Task: Add Natrol Omega-3 1200mg to the cart.
Action: Mouse moved to (232, 109)
Screenshot: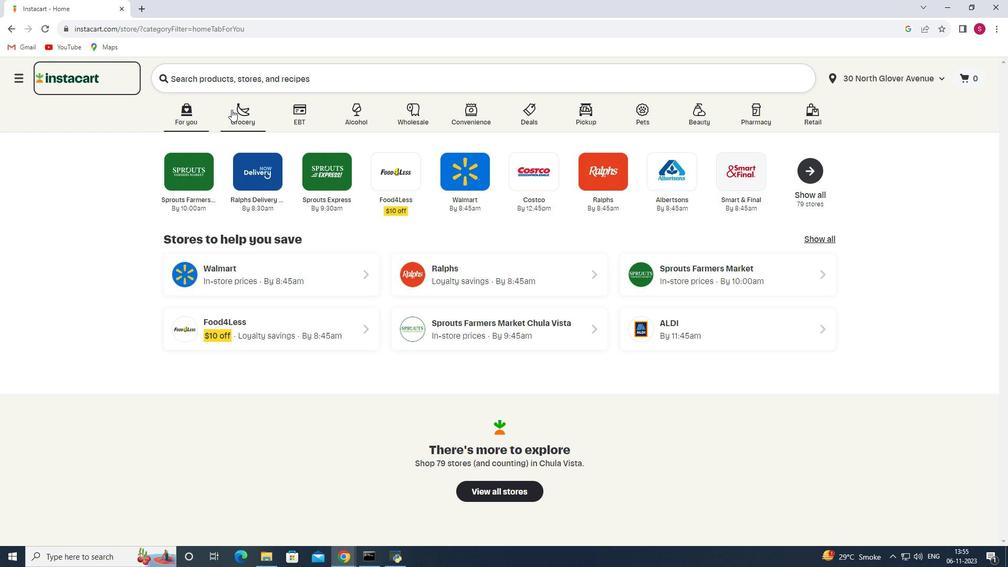 
Action: Mouse pressed left at (232, 109)
Screenshot: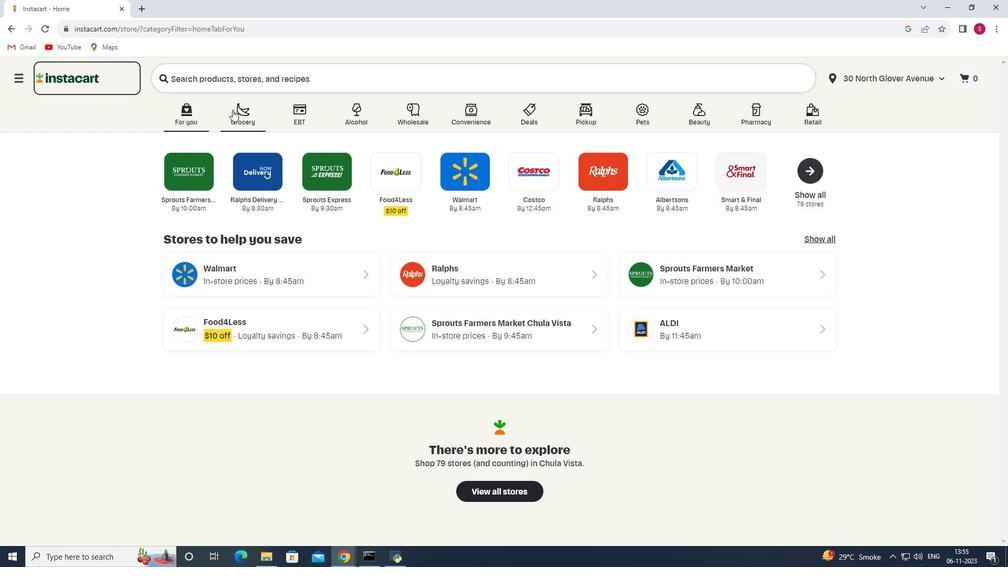 
Action: Mouse moved to (248, 299)
Screenshot: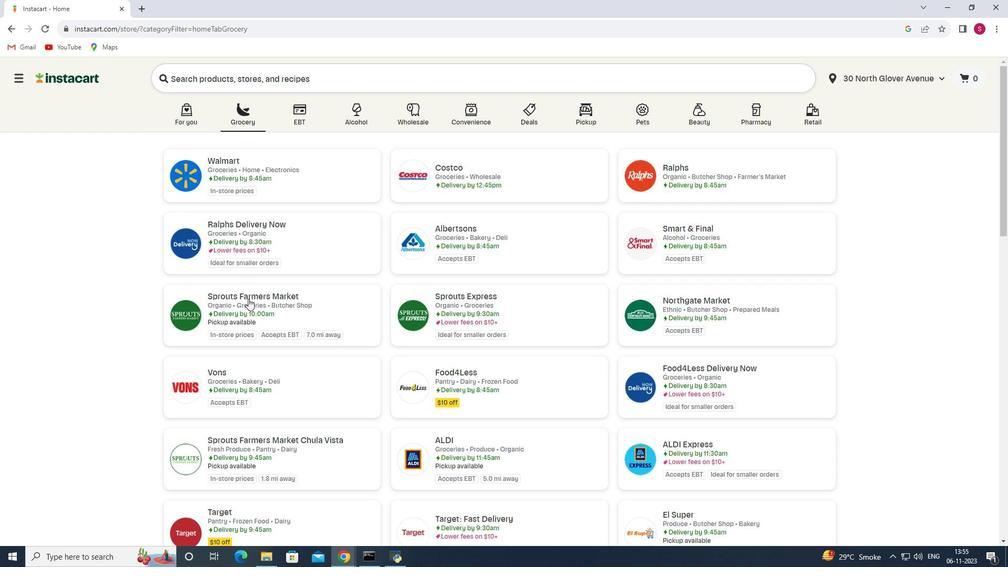 
Action: Mouse pressed left at (248, 299)
Screenshot: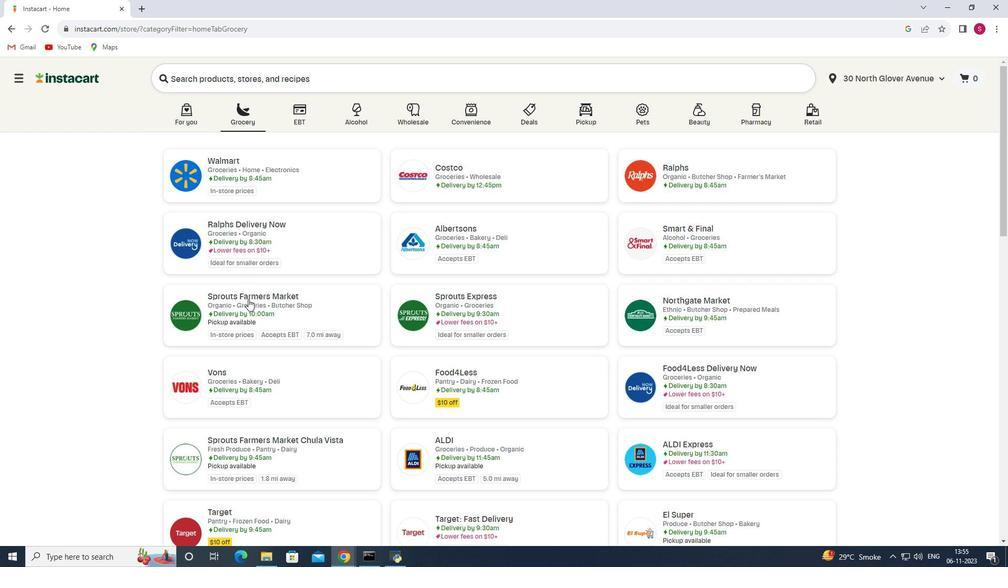 
Action: Mouse moved to (60, 360)
Screenshot: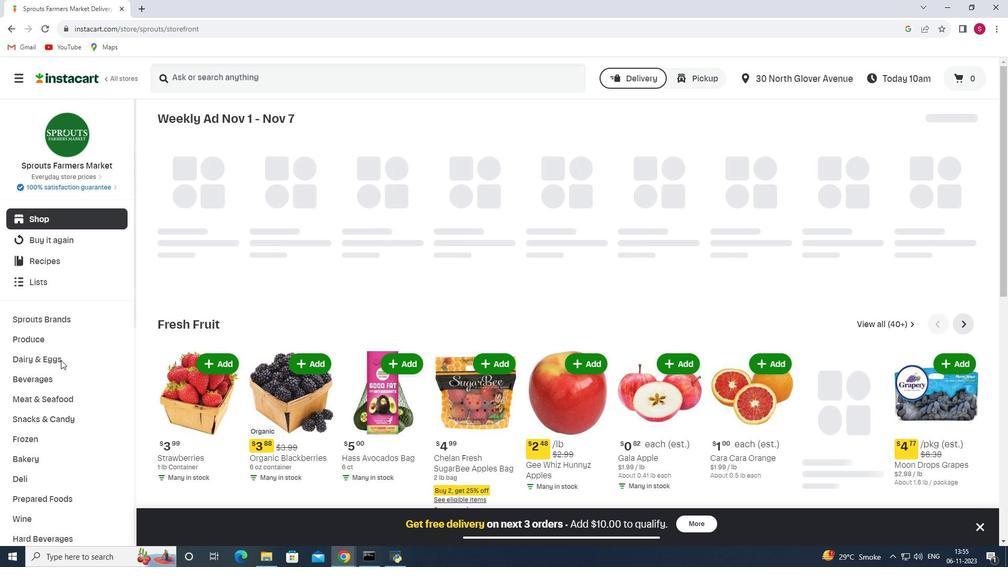 
Action: Mouse scrolled (60, 359) with delta (0, 0)
Screenshot: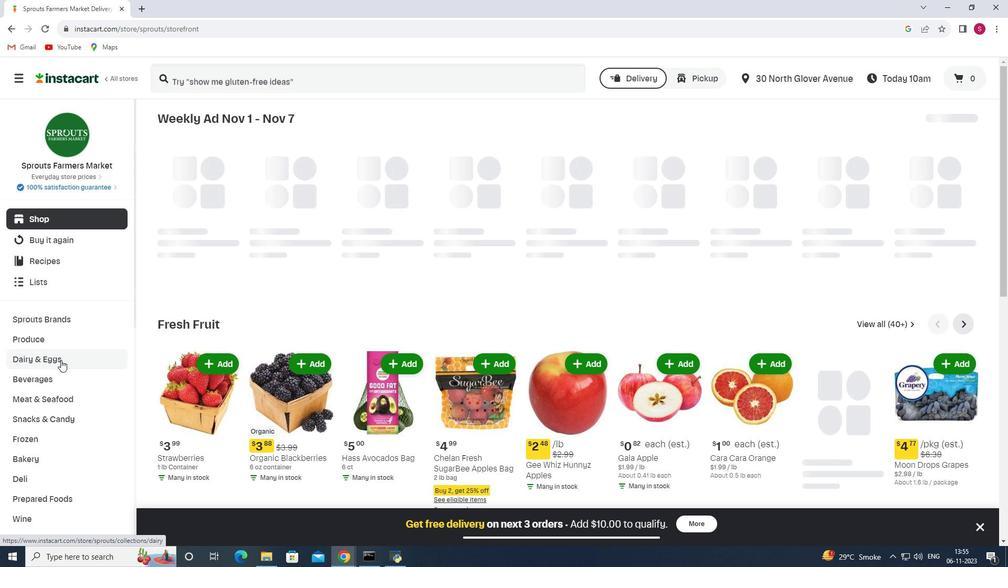 
Action: Mouse scrolled (60, 359) with delta (0, 0)
Screenshot: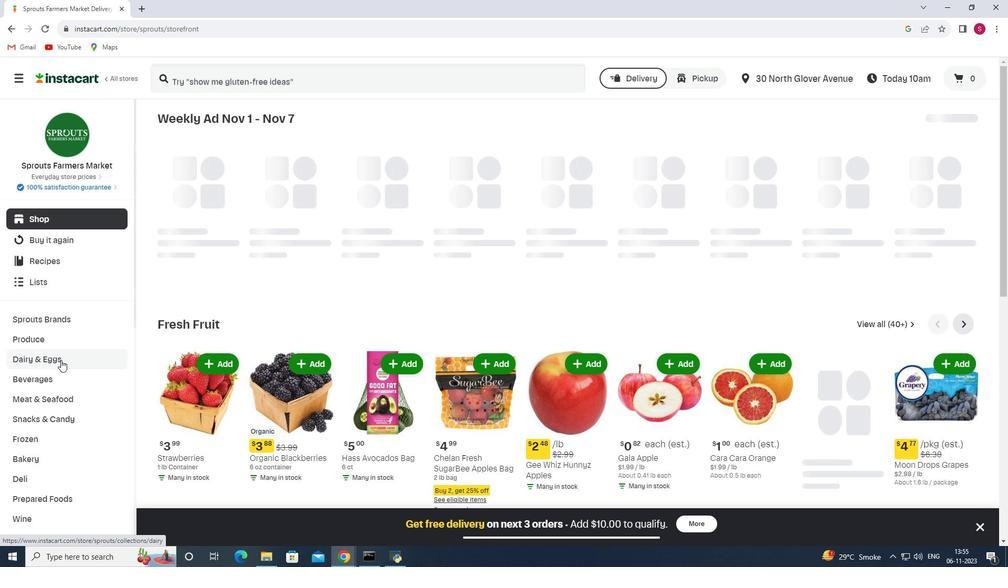 
Action: Mouse scrolled (60, 359) with delta (0, 0)
Screenshot: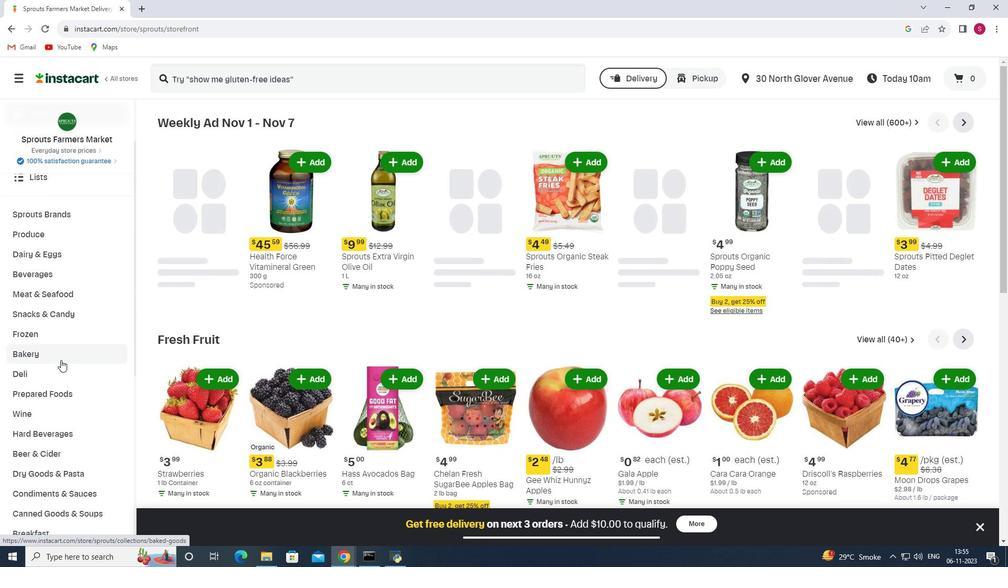 
Action: Mouse scrolled (60, 359) with delta (0, 0)
Screenshot: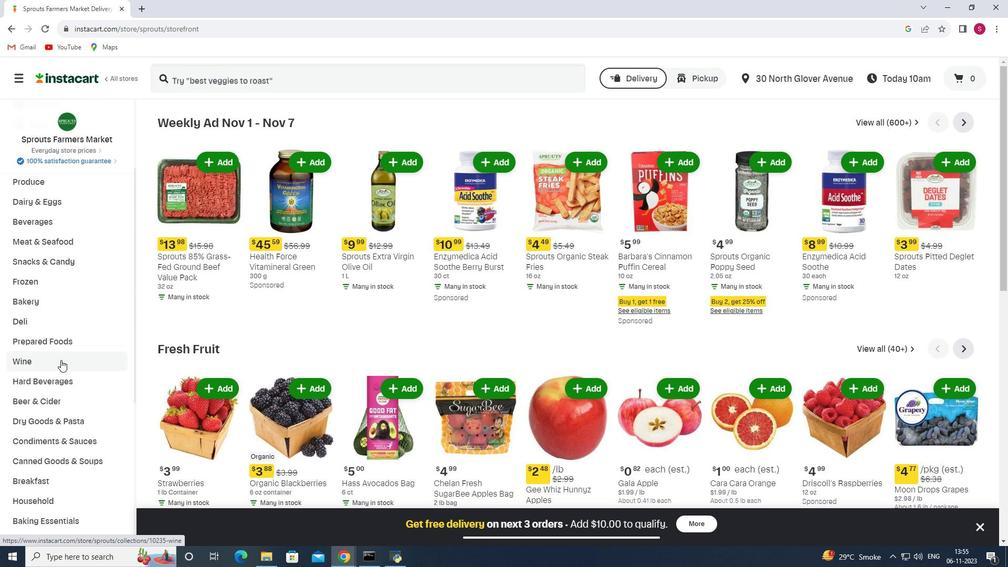
Action: Mouse scrolled (60, 359) with delta (0, 0)
Screenshot: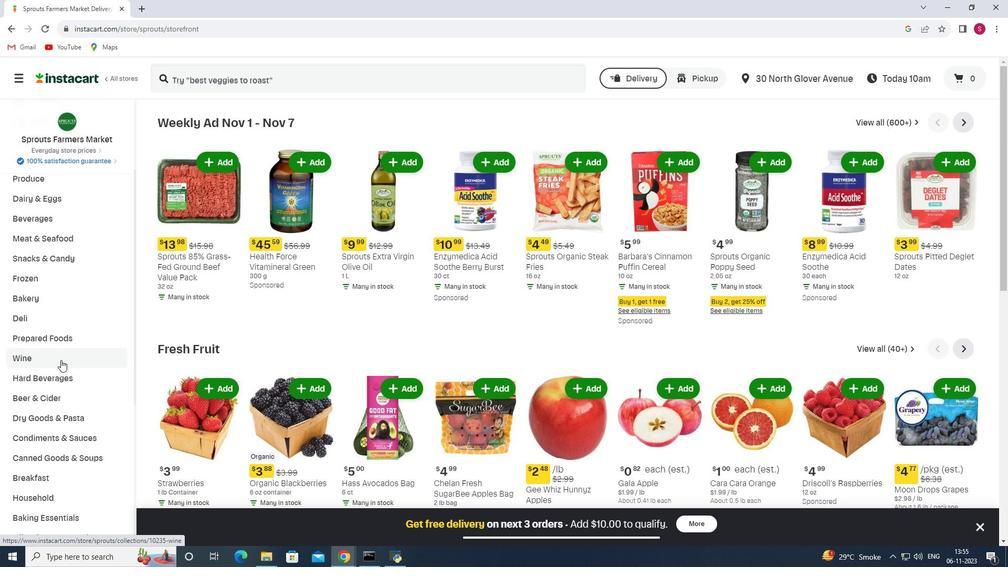 
Action: Mouse scrolled (60, 359) with delta (0, 0)
Screenshot: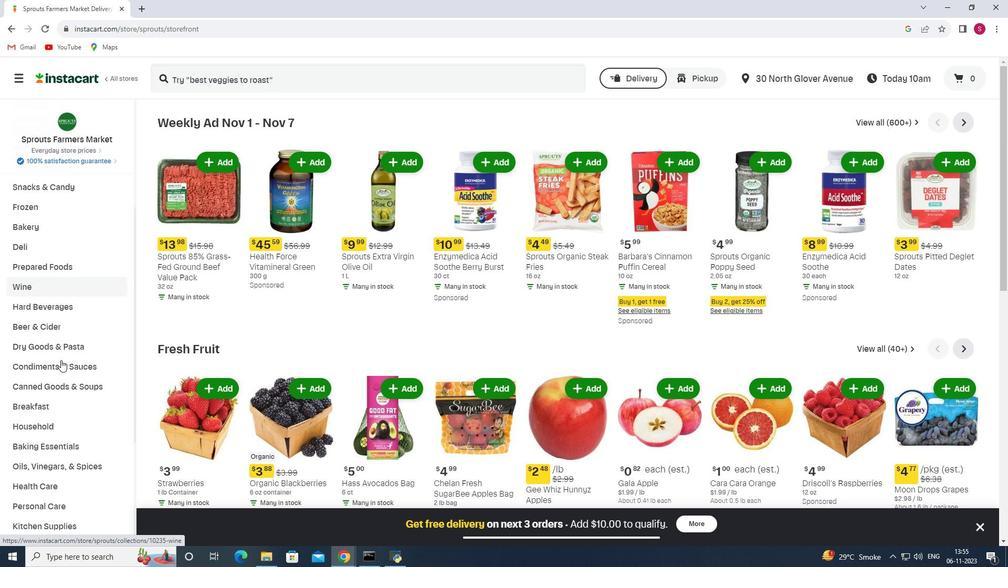 
Action: Mouse moved to (68, 395)
Screenshot: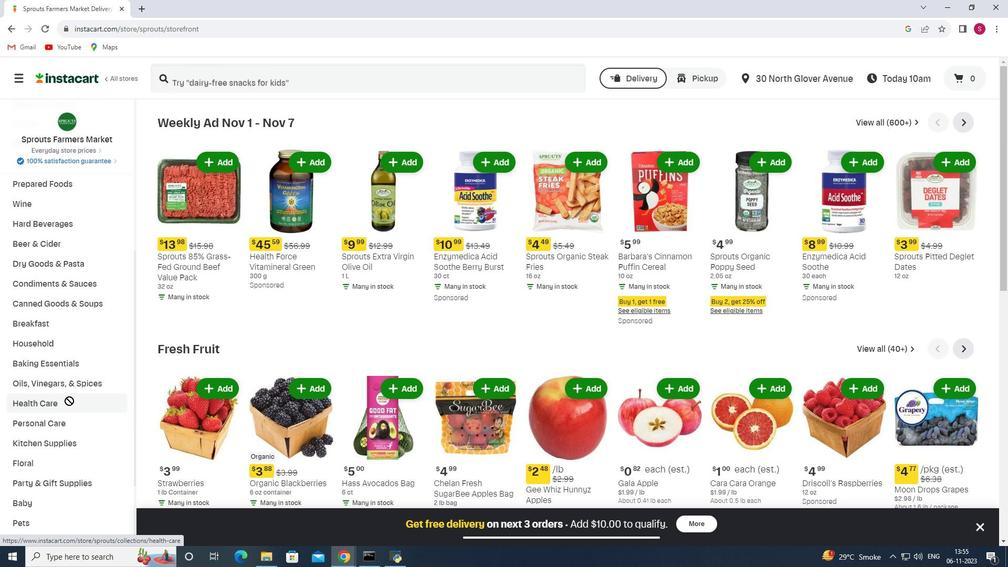 
Action: Mouse pressed left at (68, 395)
Screenshot: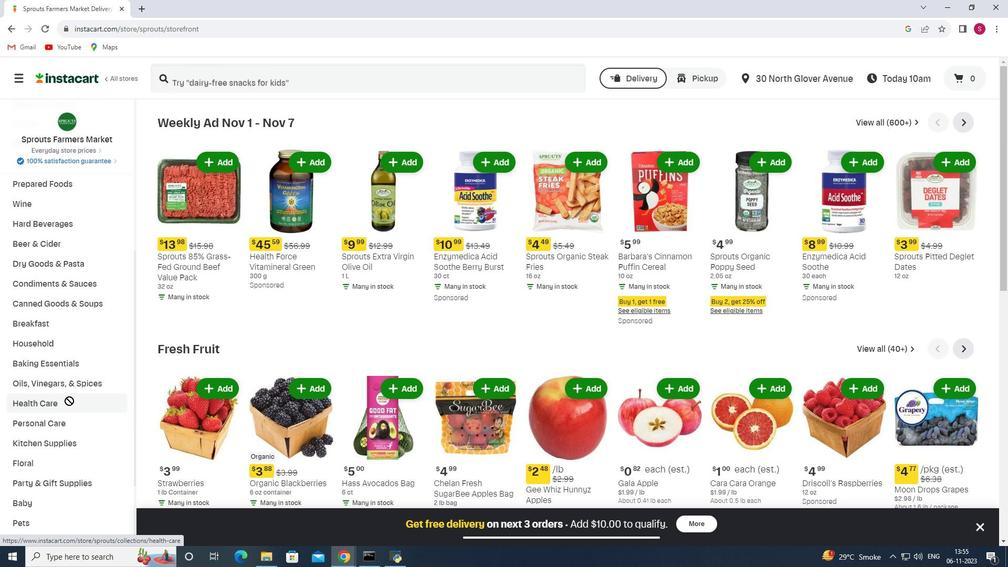 
Action: Mouse moved to (68, 400)
Screenshot: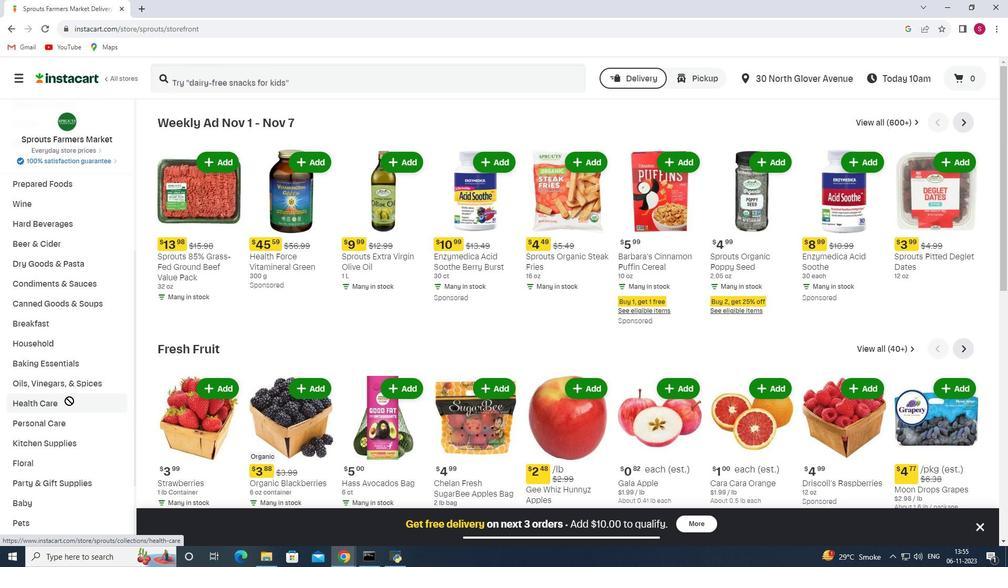 
Action: Mouse pressed left at (68, 400)
Screenshot: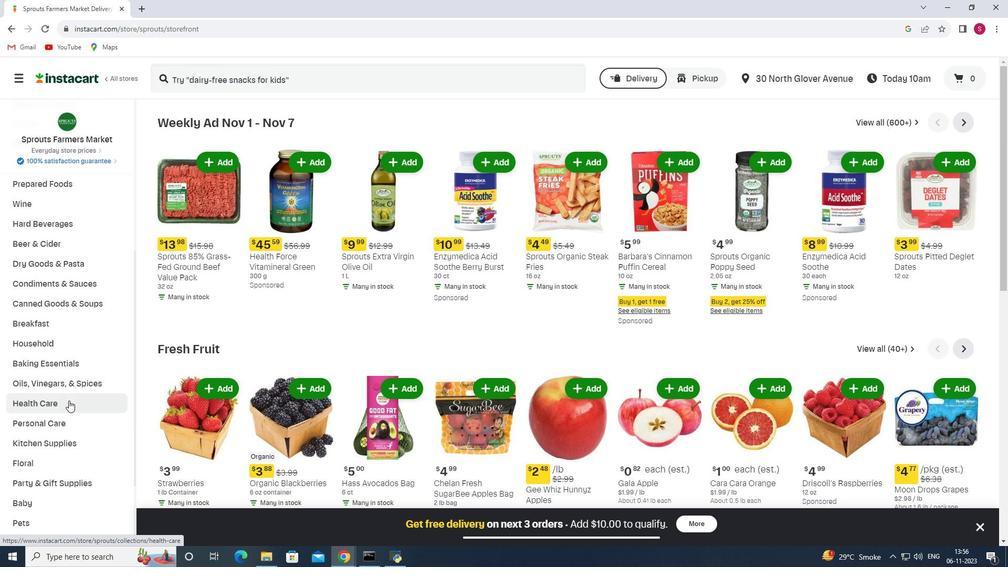 
Action: Mouse moved to (361, 273)
Screenshot: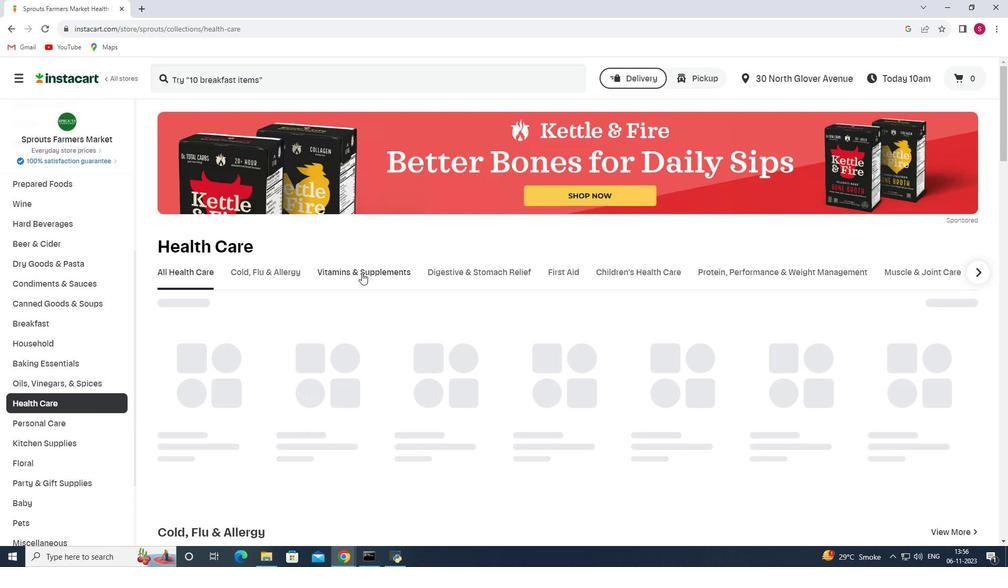 
Action: Mouse pressed left at (361, 273)
Screenshot: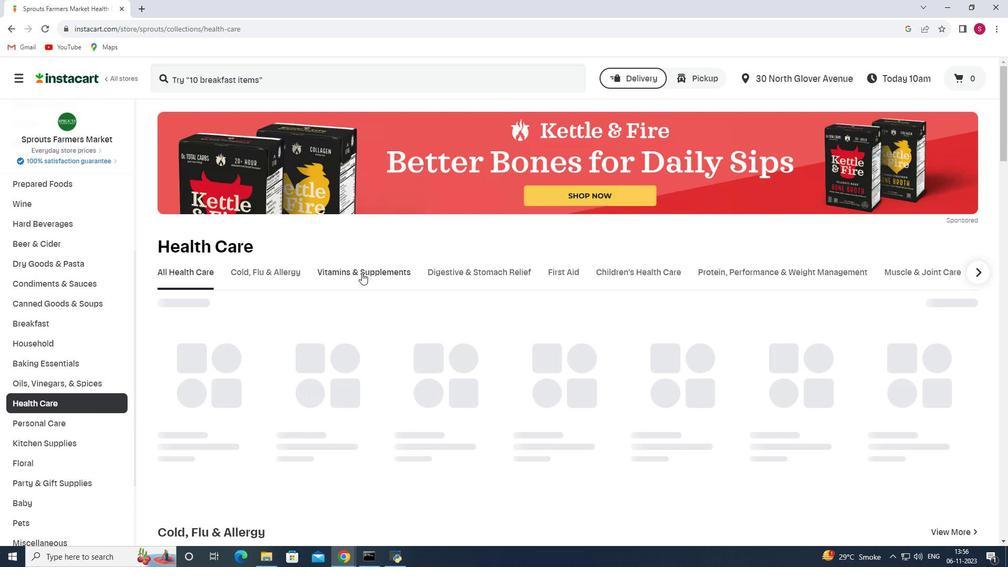 
Action: Mouse moved to (754, 323)
Screenshot: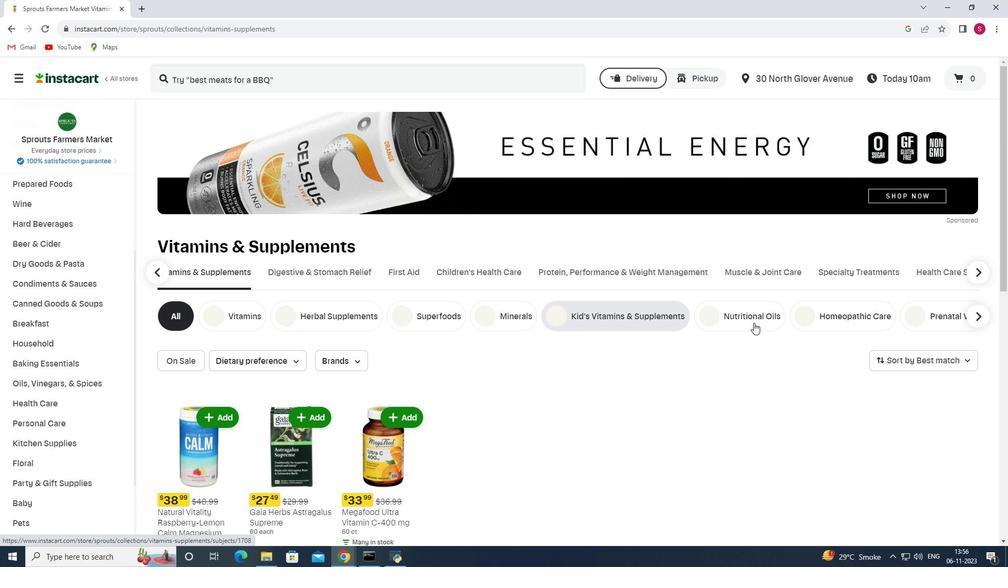 
Action: Mouse pressed left at (754, 323)
Screenshot: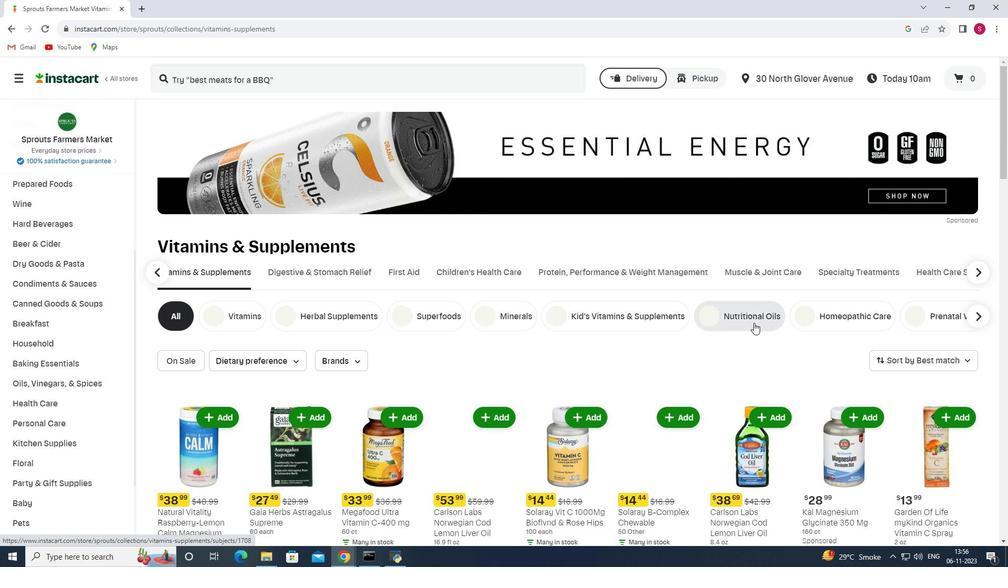 
Action: Mouse moved to (215, 85)
Screenshot: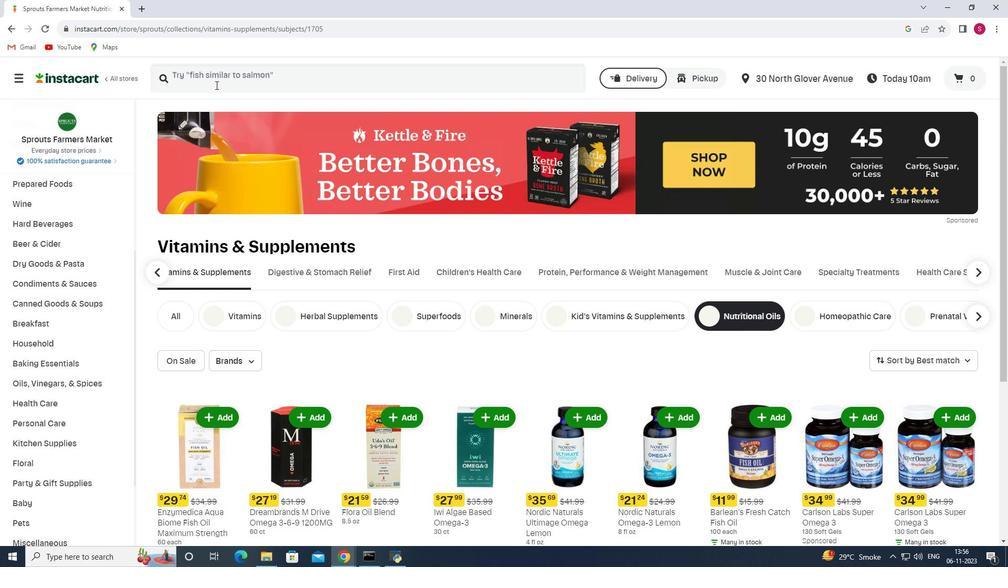 
Action: Mouse pressed left at (215, 85)
Screenshot: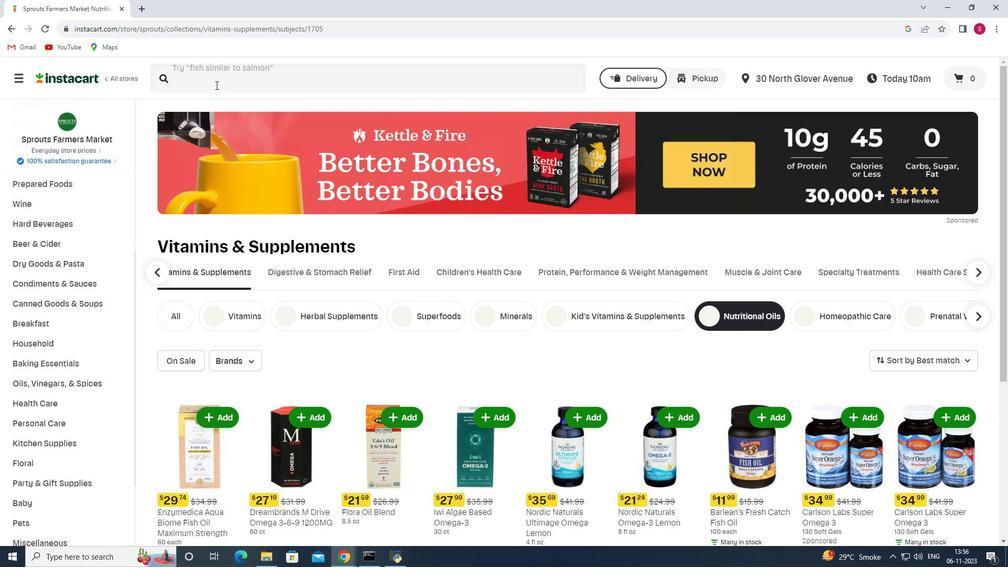 
Action: Key pressed <Key.shift_r>Natrol<Key.space><Key.shift_r>Omega-3<Key.space>1200mg<Key.enter>
Screenshot: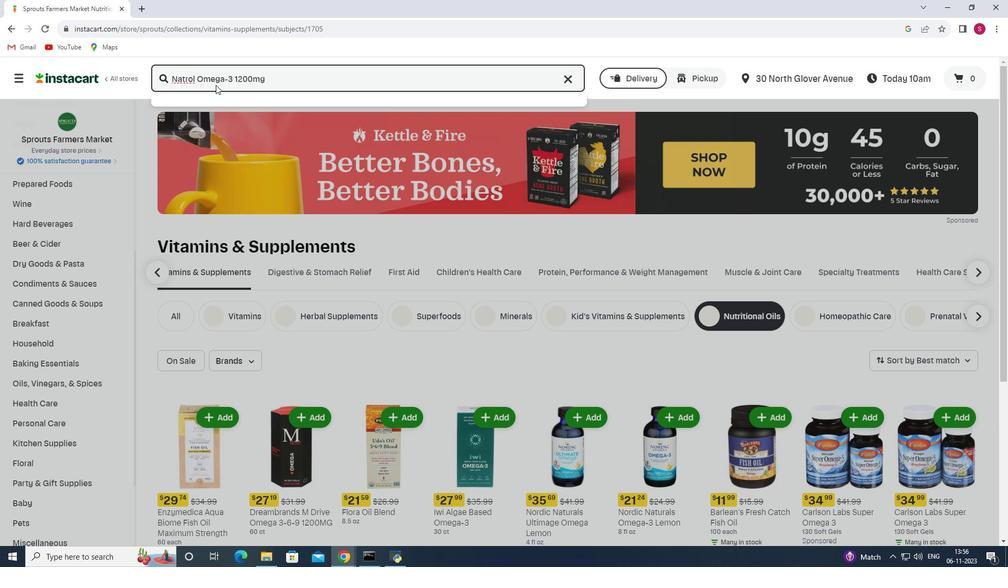 
Action: Mouse moved to (240, 187)
Screenshot: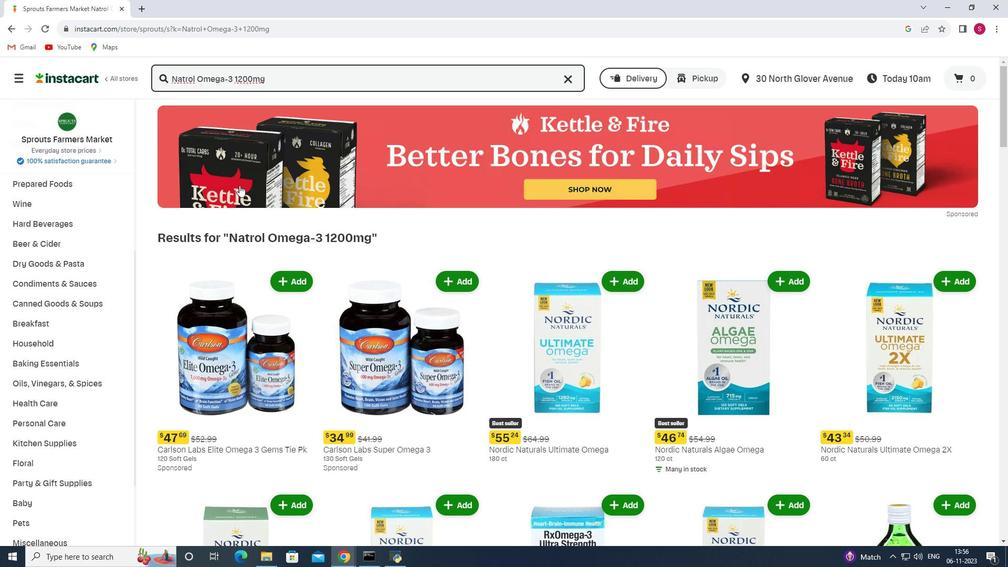 
Action: Mouse scrolled (240, 186) with delta (0, 0)
Screenshot: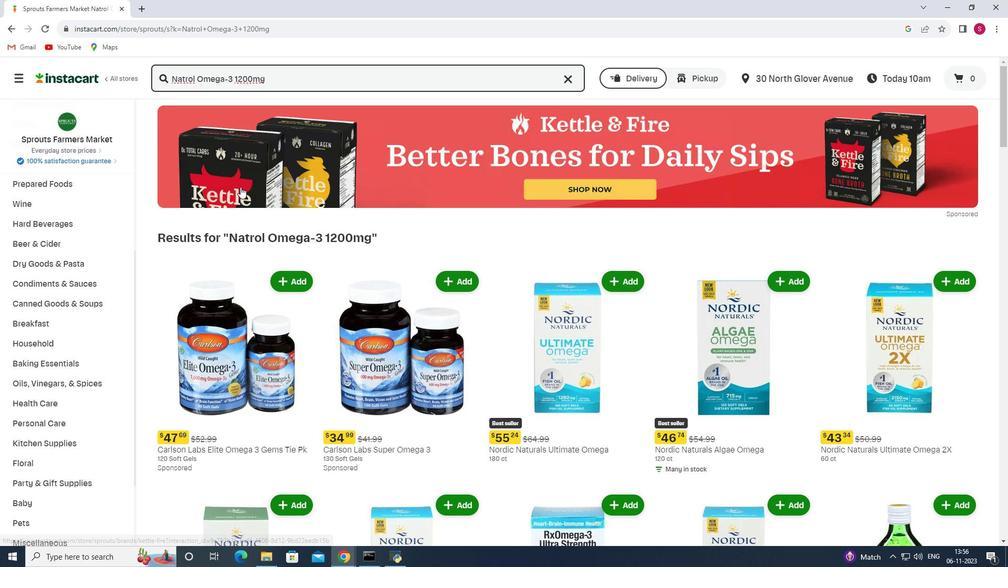 
Action: Mouse scrolled (240, 186) with delta (0, 0)
Screenshot: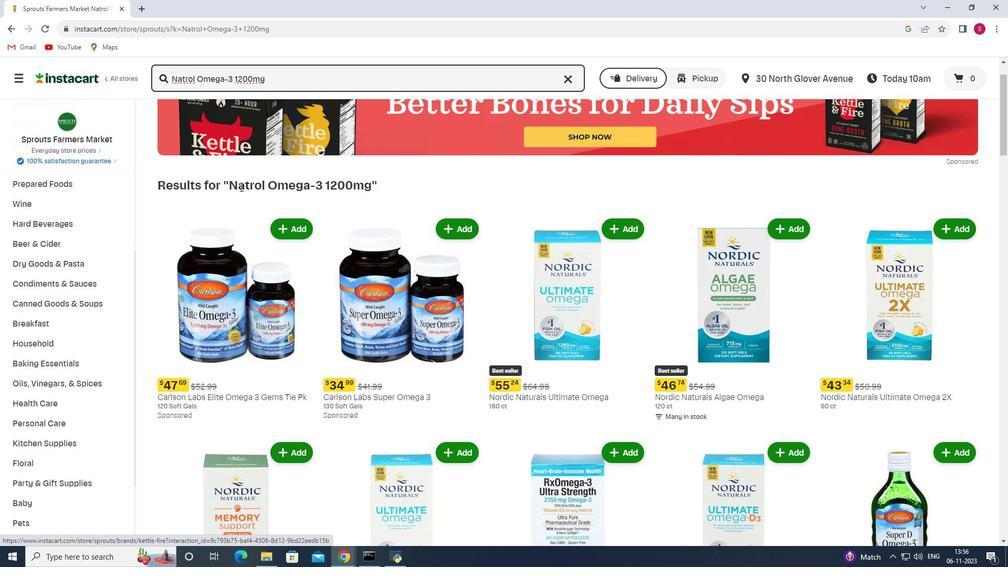 
Action: Mouse moved to (262, 202)
Screenshot: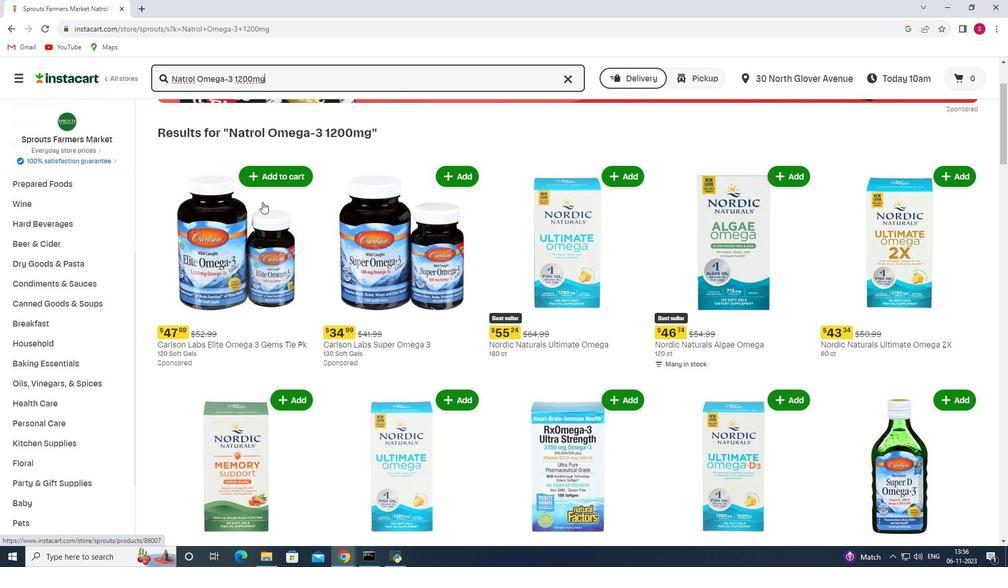 
Action: Mouse scrolled (262, 201) with delta (0, 0)
Screenshot: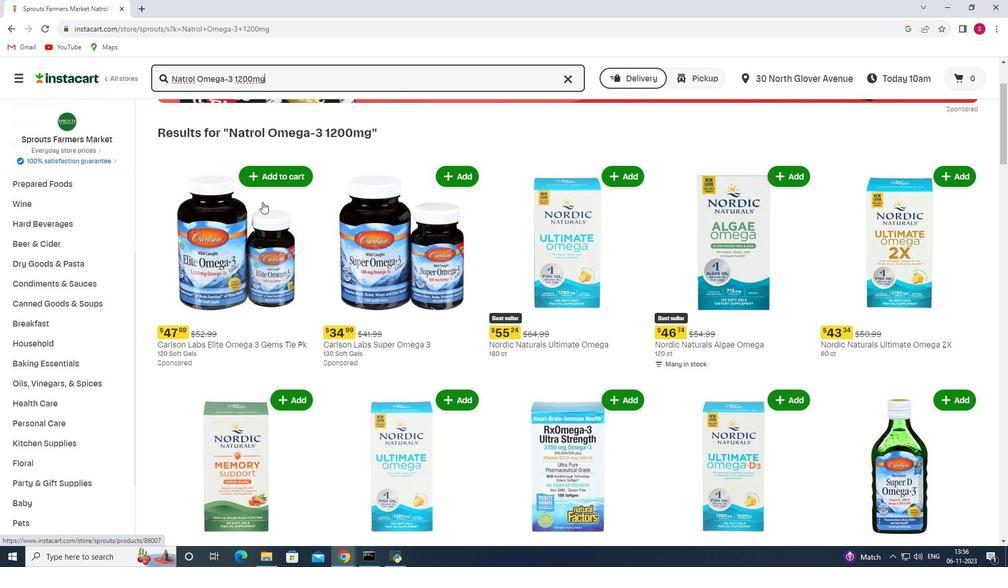 
Action: Mouse moved to (306, 202)
Screenshot: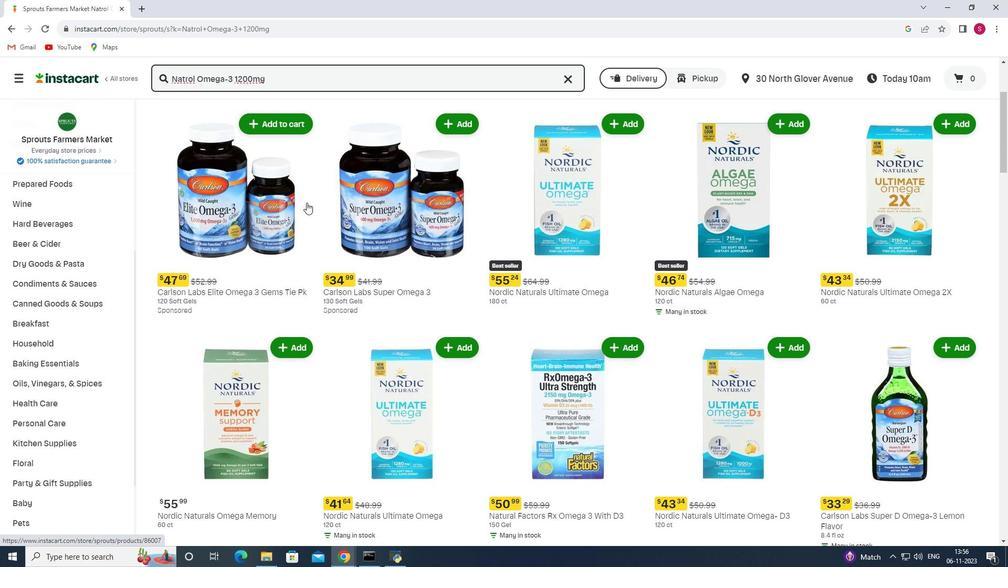 
Action: Mouse scrolled (306, 202) with delta (0, 0)
Screenshot: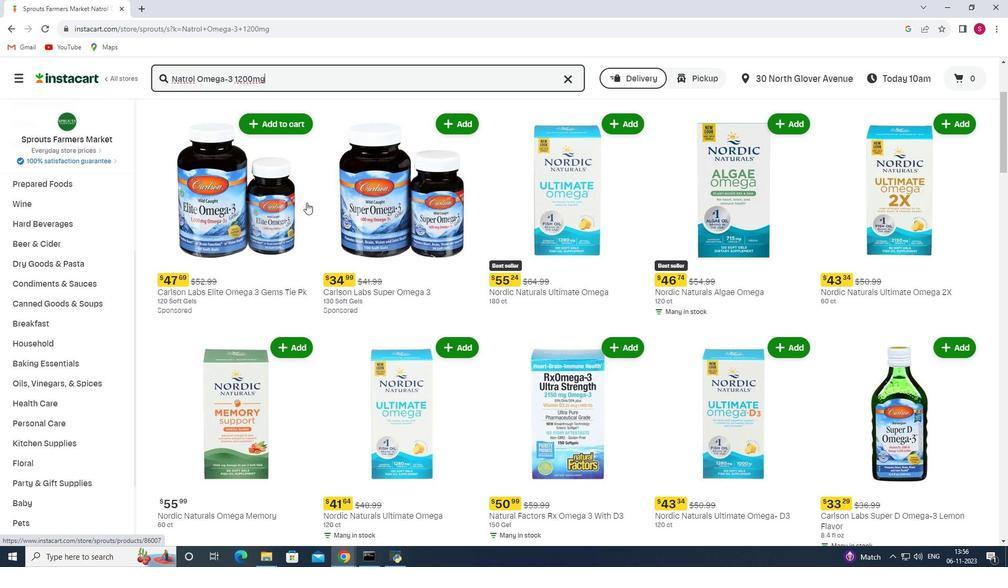 
Action: Mouse scrolled (306, 202) with delta (0, 0)
Screenshot: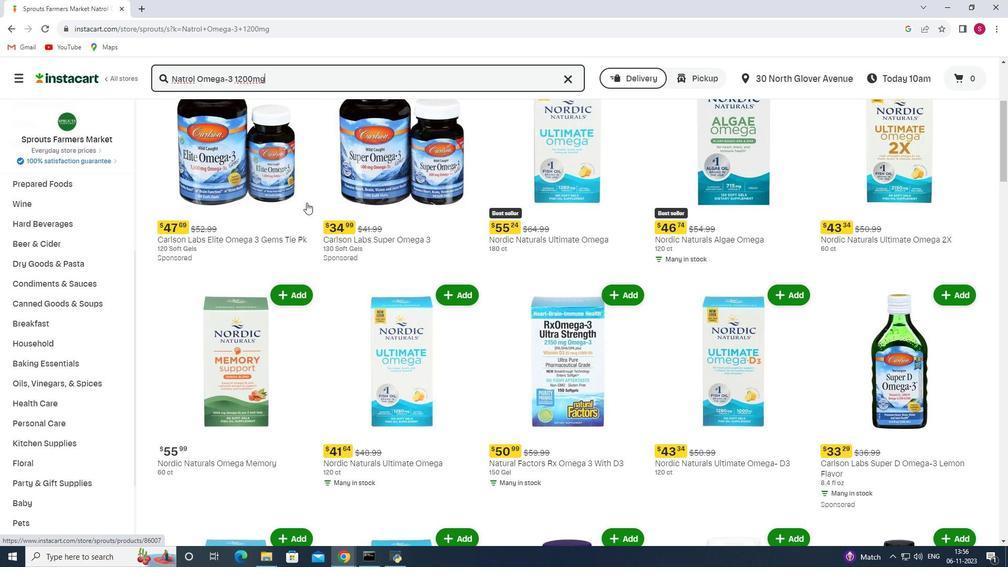 
Action: Mouse scrolled (306, 202) with delta (0, 0)
Screenshot: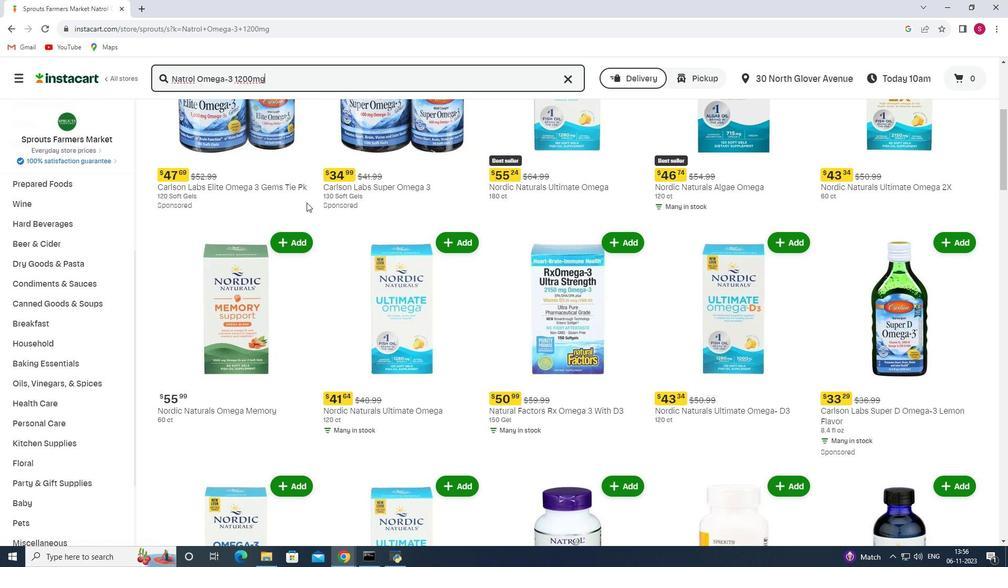 
Action: Mouse scrolled (306, 202) with delta (0, 0)
Screenshot: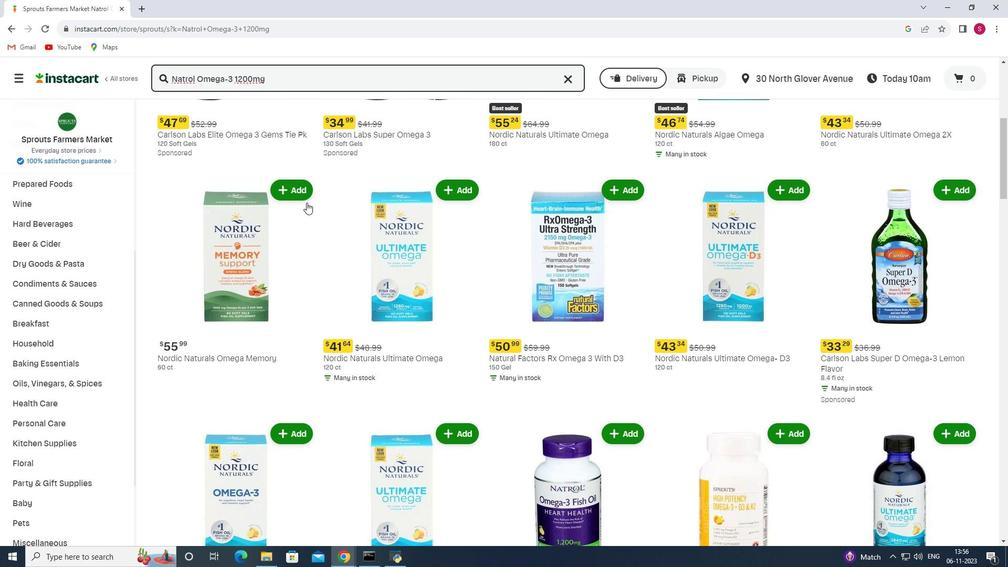 
Action: Mouse moved to (308, 205)
Screenshot: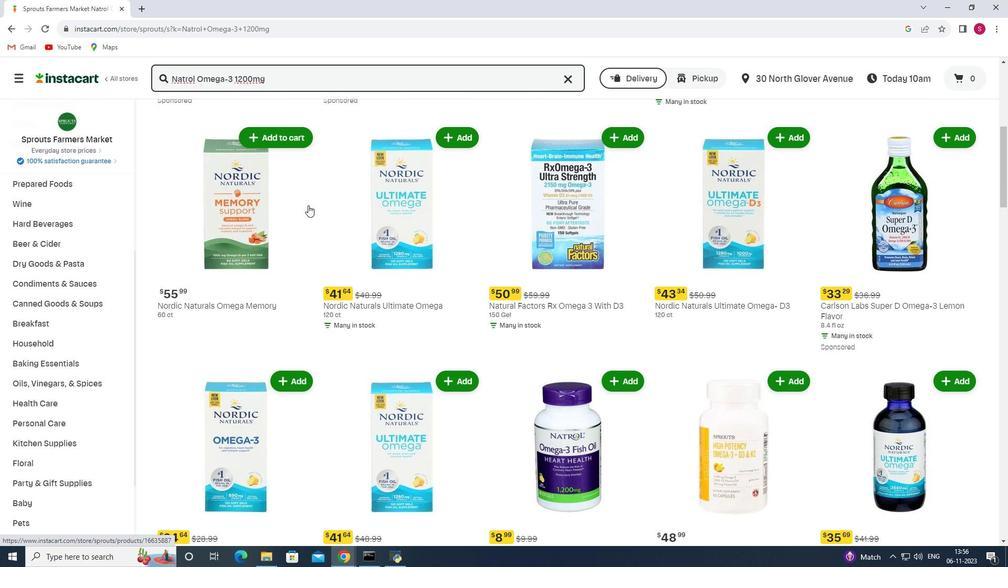 
Action: Mouse scrolled (308, 204) with delta (0, 0)
Screenshot: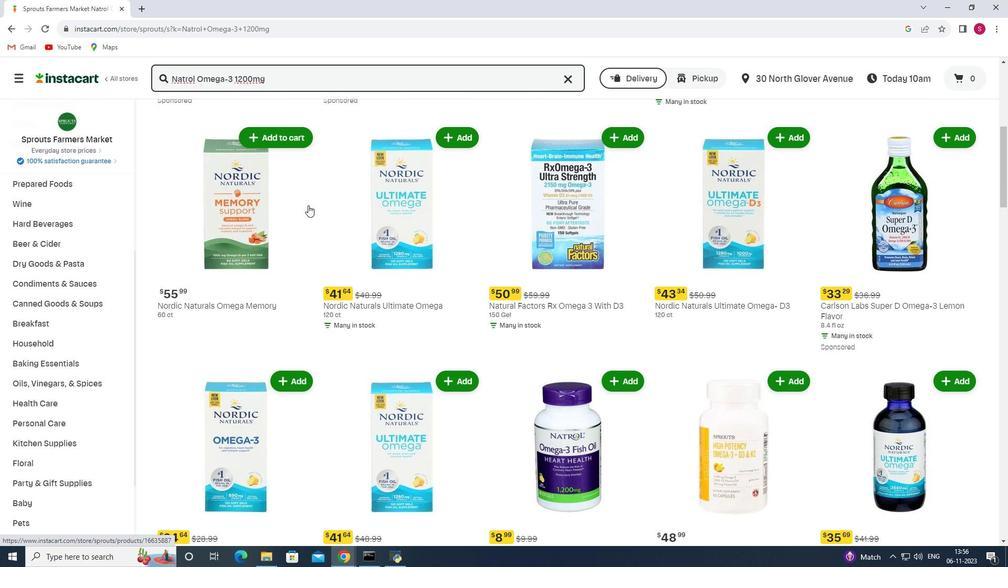 
Action: Mouse moved to (334, 212)
Screenshot: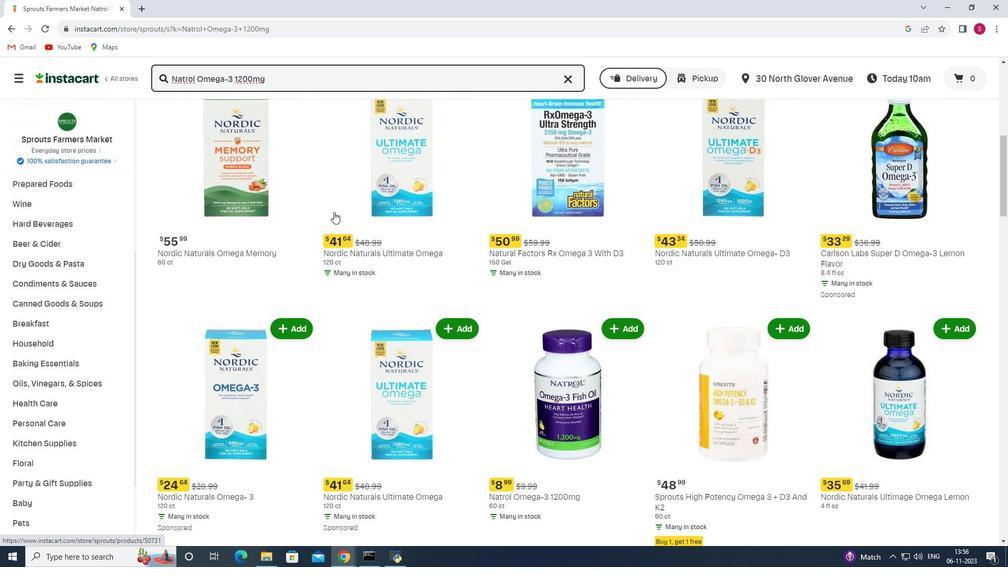 
Action: Mouse scrolled (334, 211) with delta (0, 0)
Screenshot: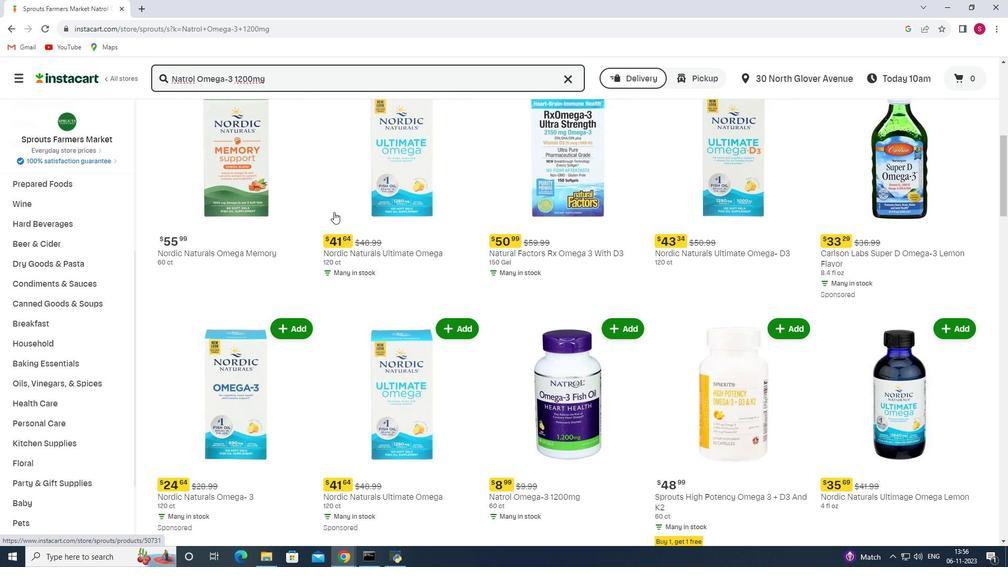 
Action: Mouse scrolled (334, 211) with delta (0, 0)
Screenshot: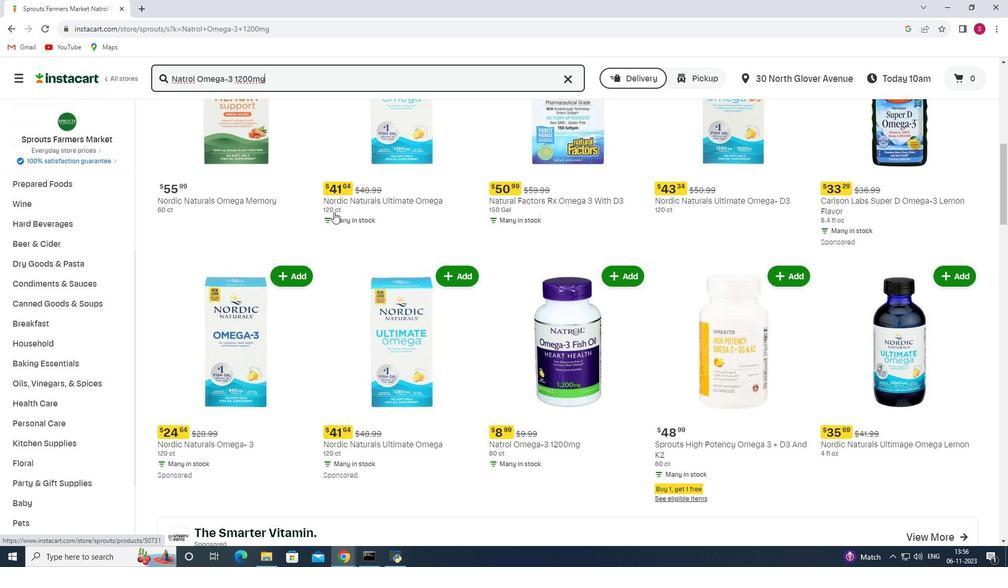 
Action: Mouse scrolled (334, 211) with delta (0, 0)
Screenshot: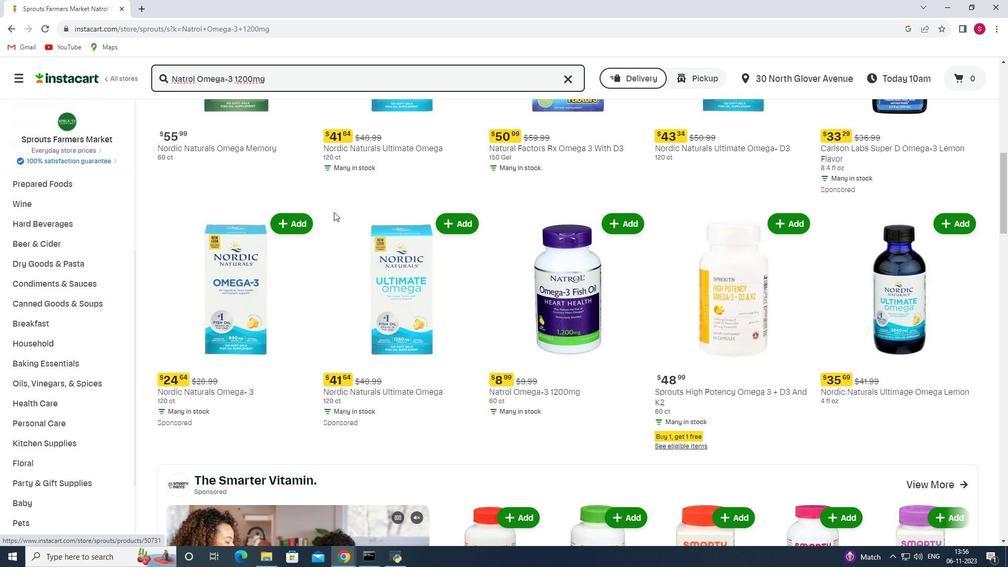 
Action: Mouse scrolled (334, 211) with delta (0, 0)
Screenshot: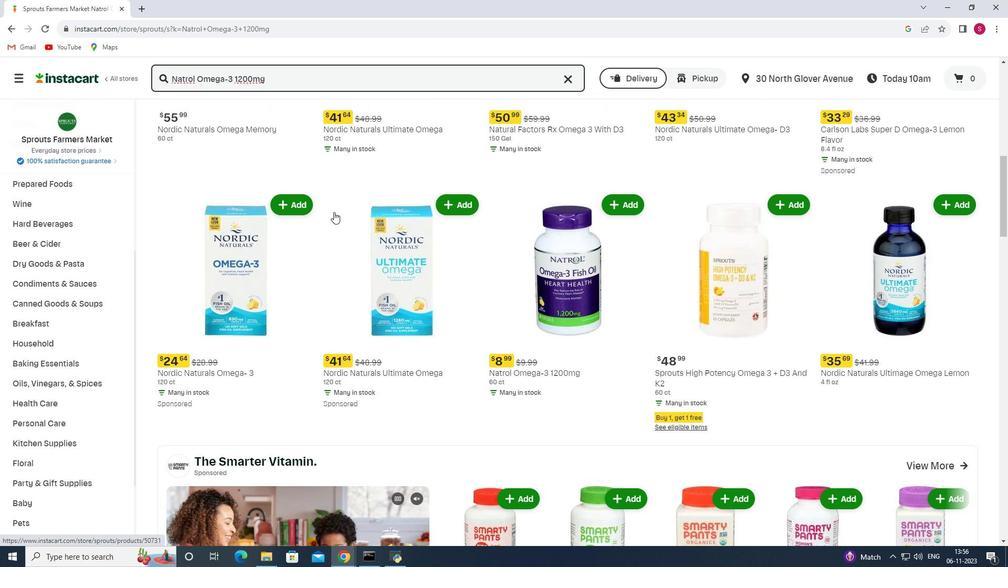
Action: Mouse scrolled (334, 211) with delta (0, 0)
Screenshot: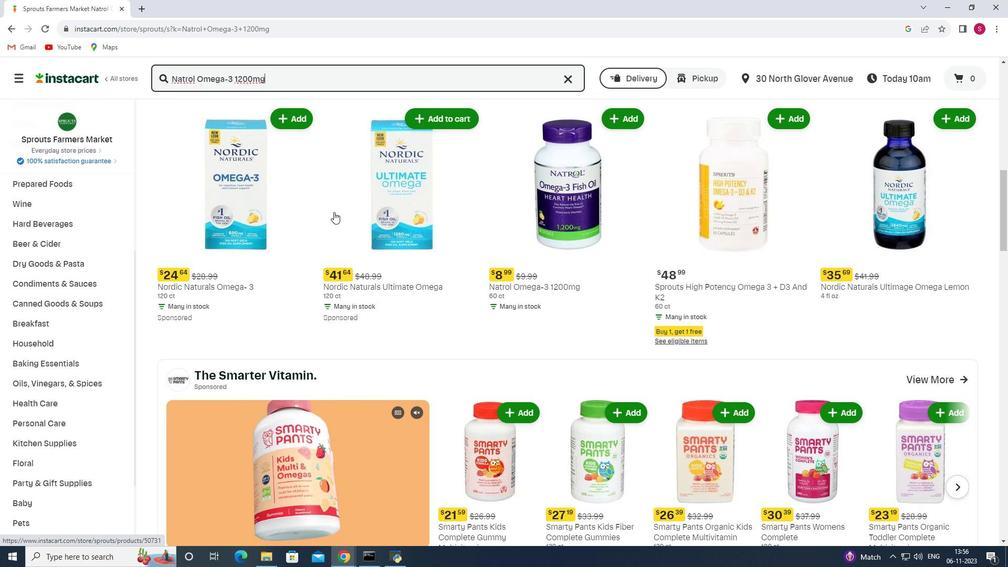 
Action: Mouse scrolled (334, 211) with delta (0, 0)
Screenshot: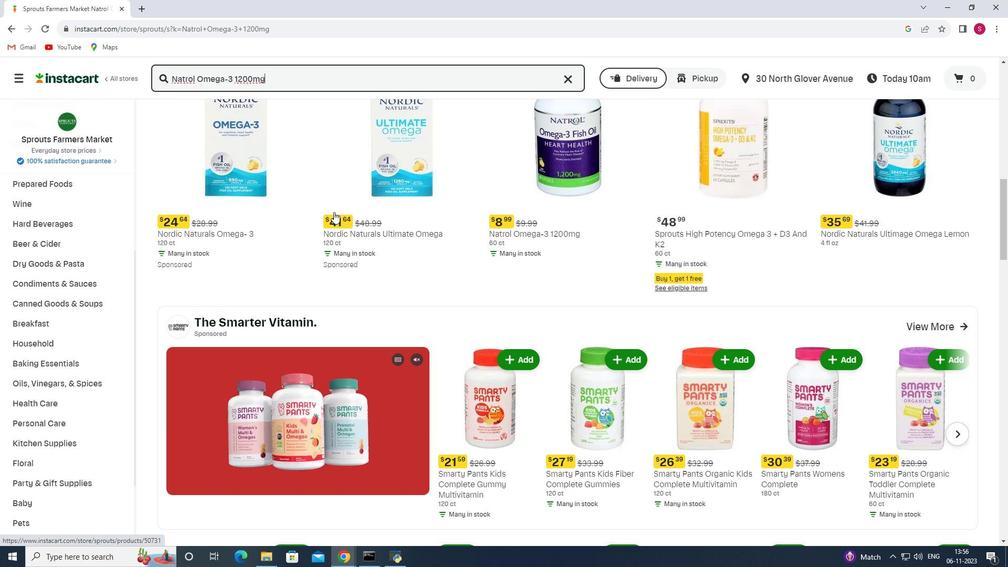 
Action: Mouse scrolled (334, 211) with delta (0, 0)
Screenshot: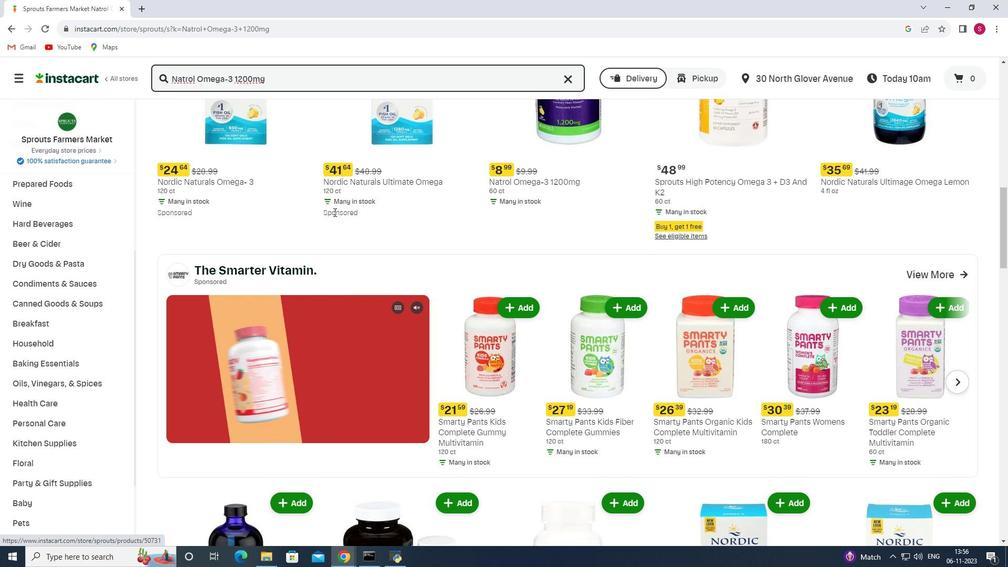 
Action: Mouse scrolled (334, 211) with delta (0, 0)
Screenshot: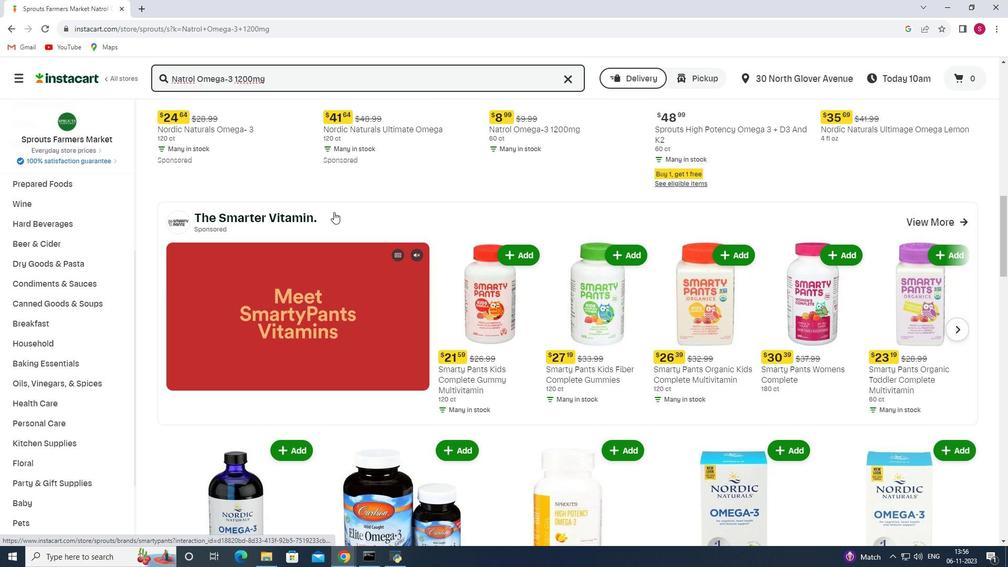 
Action: Mouse scrolled (334, 211) with delta (0, 0)
Screenshot: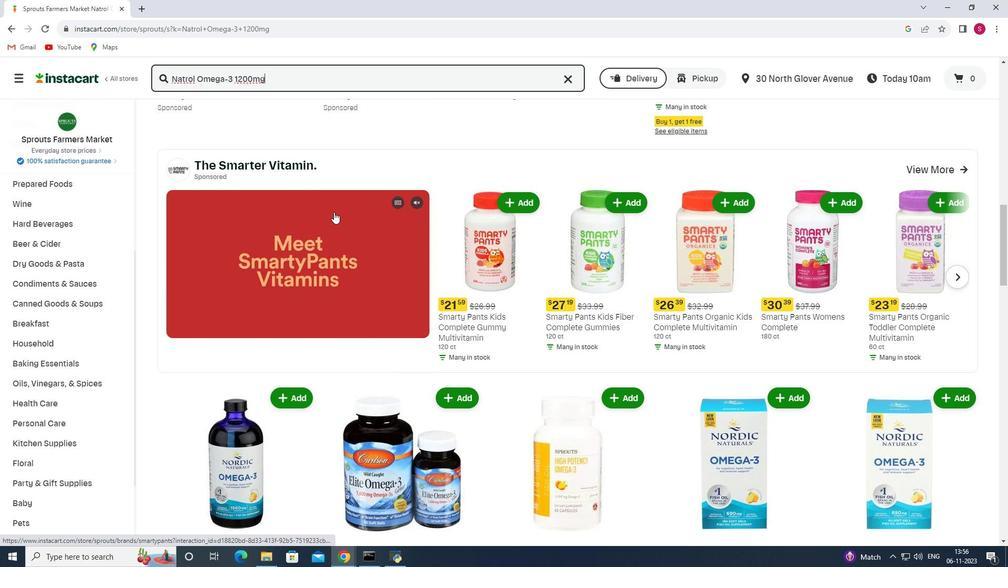 
Action: Mouse scrolled (334, 211) with delta (0, 0)
Screenshot: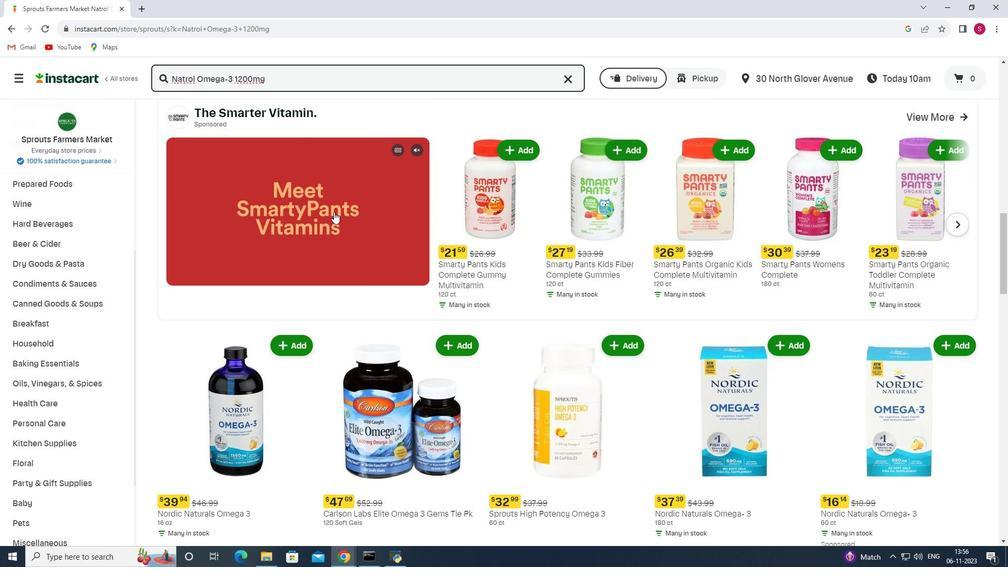 
Action: Mouse scrolled (334, 211) with delta (0, 0)
Screenshot: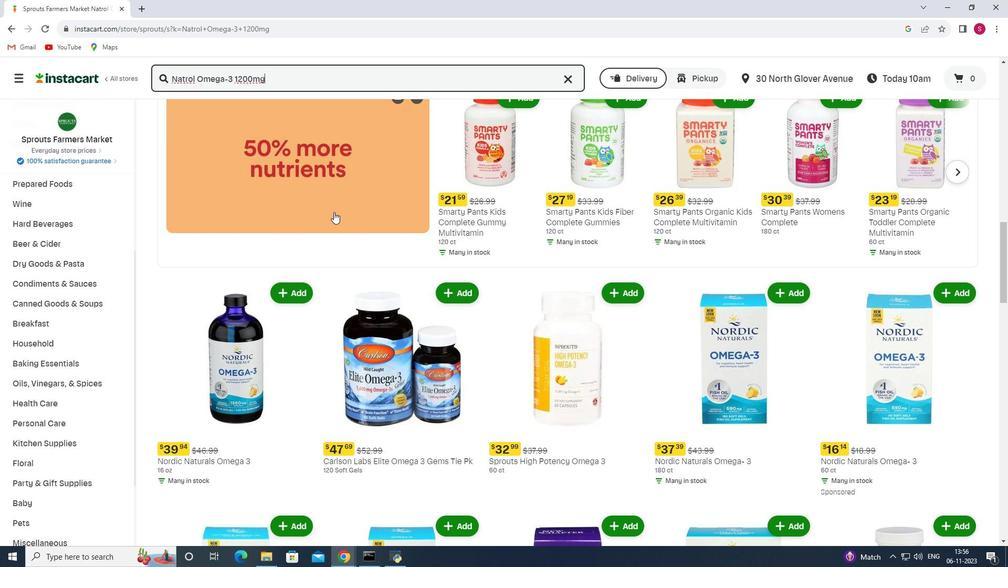 
Action: Mouse scrolled (334, 211) with delta (0, 0)
Screenshot: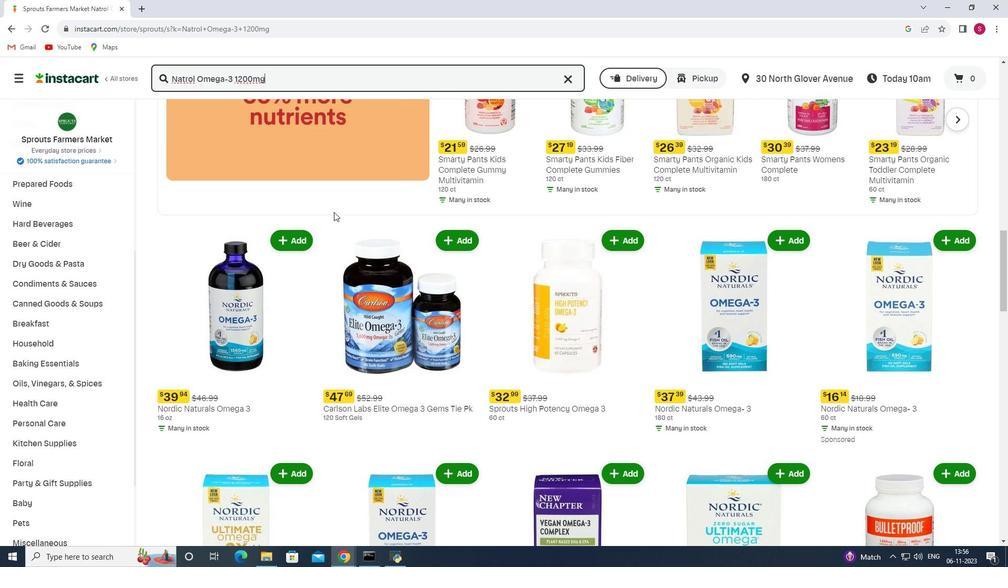 
Action: Mouse scrolled (334, 211) with delta (0, 0)
Screenshot: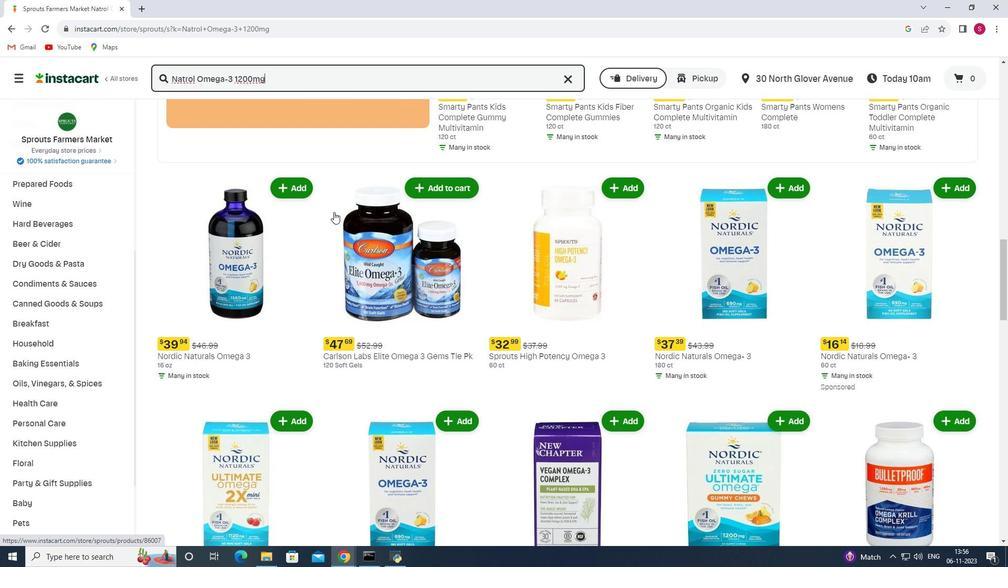
Action: Mouse scrolled (334, 211) with delta (0, 0)
Screenshot: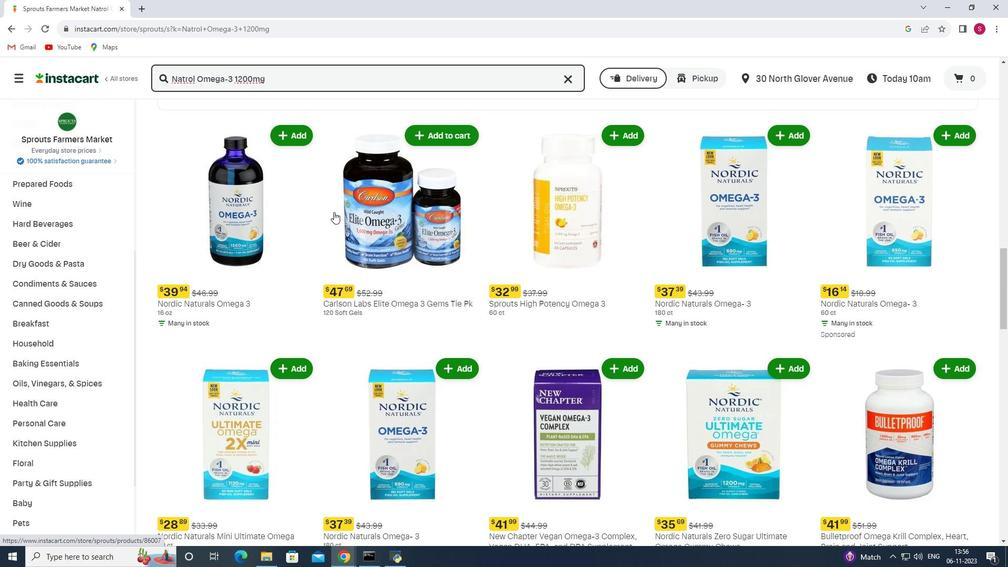 
Action: Mouse scrolled (334, 211) with delta (0, 0)
Screenshot: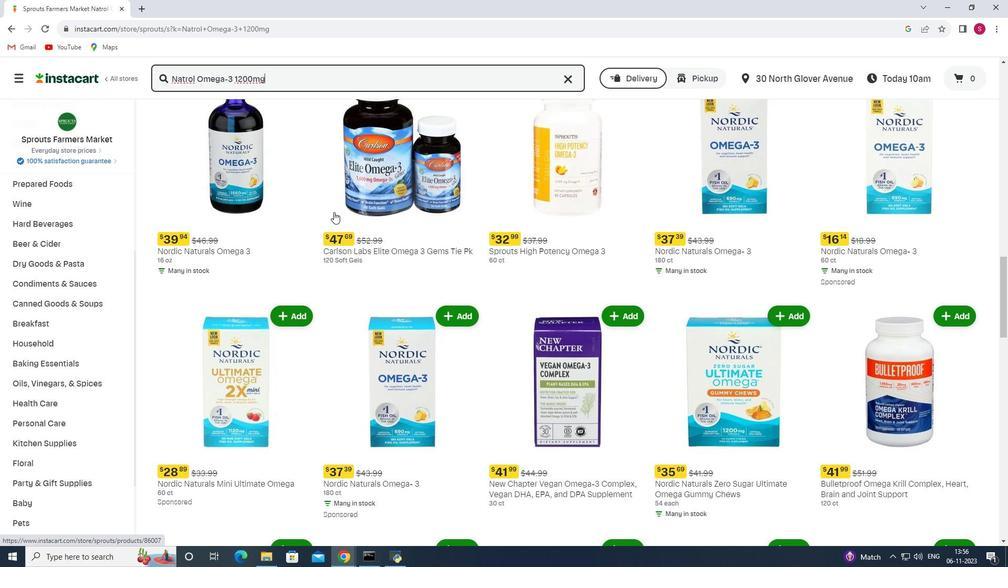 
Action: Mouse scrolled (334, 211) with delta (0, 0)
Screenshot: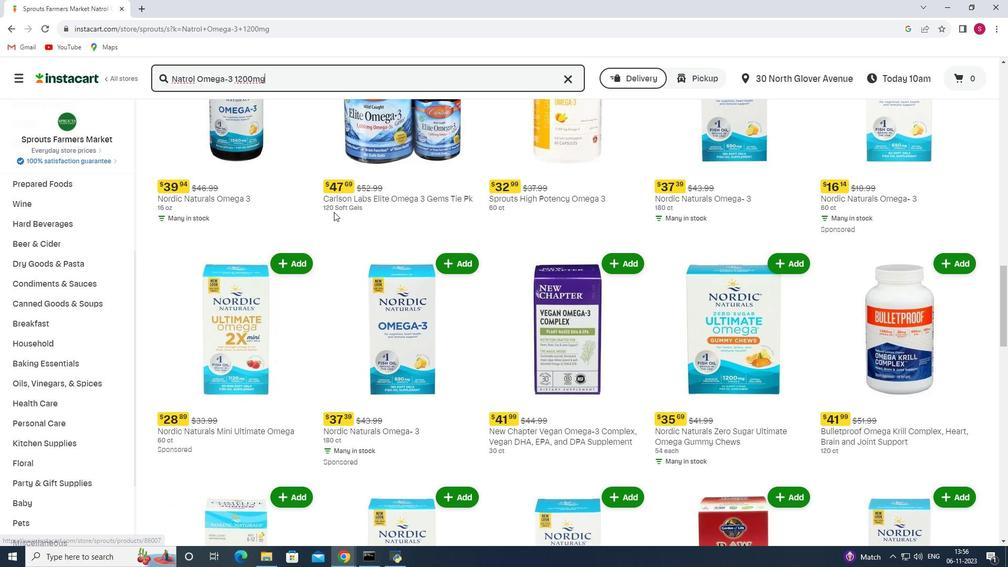 
Action: Mouse scrolled (334, 211) with delta (0, 0)
Screenshot: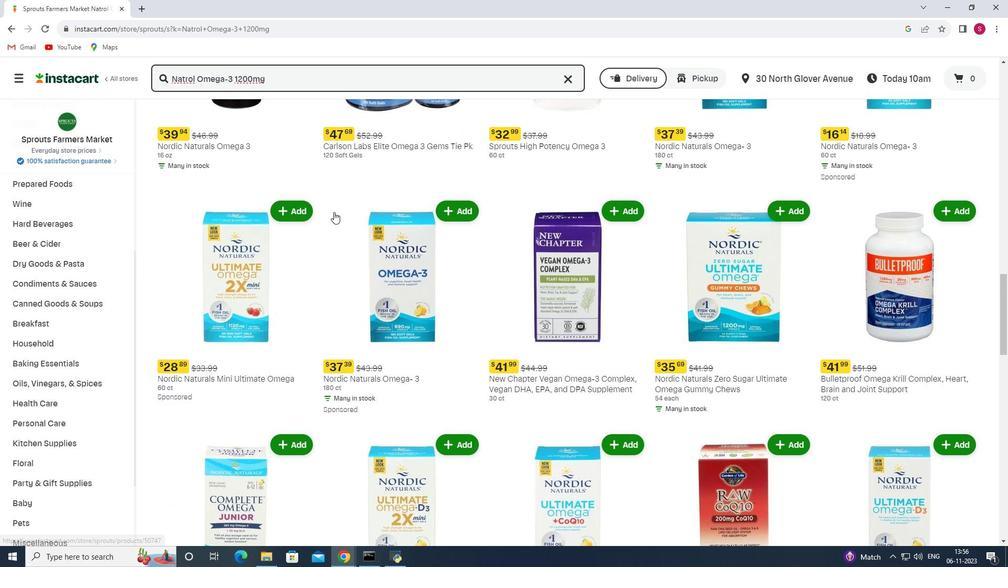 
Action: Mouse scrolled (334, 211) with delta (0, 0)
Screenshot: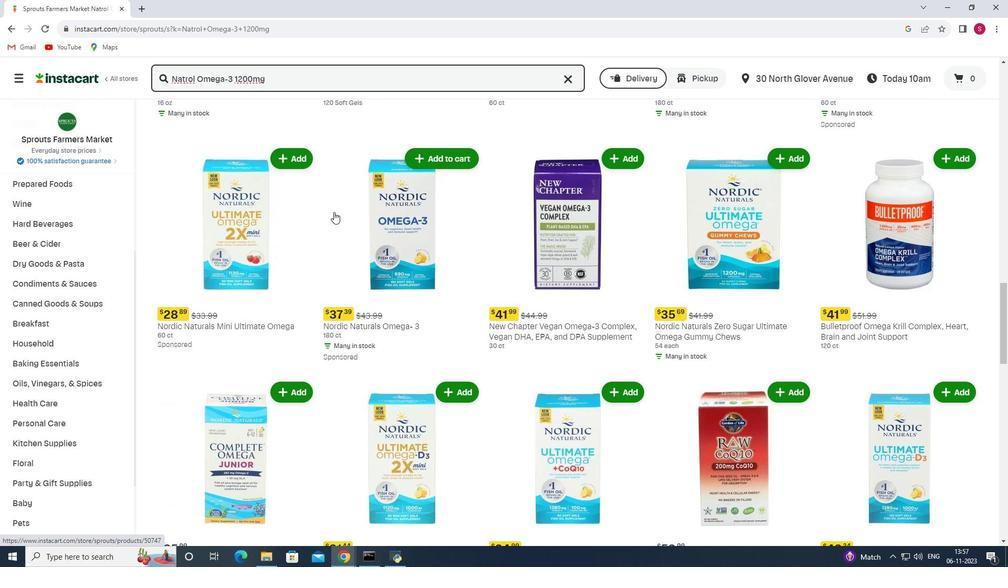
Action: Mouse scrolled (334, 211) with delta (0, 0)
Screenshot: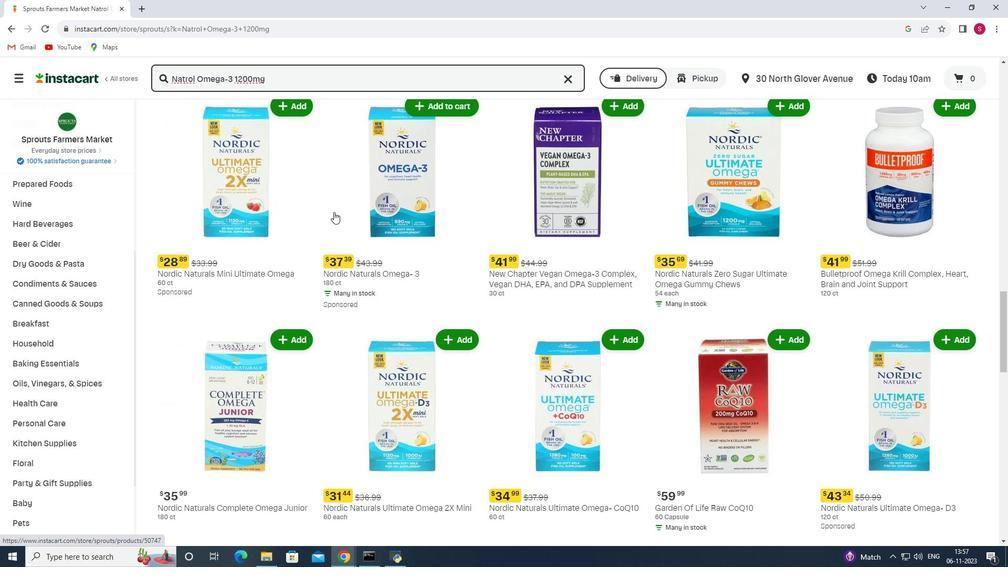 
Action: Mouse scrolled (334, 211) with delta (0, 0)
Screenshot: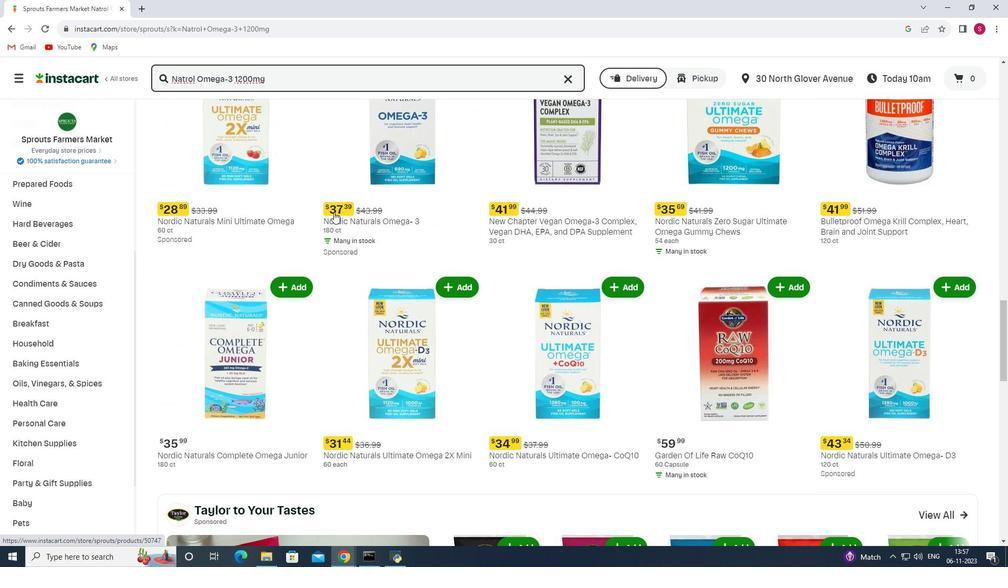 
Action: Mouse scrolled (334, 211) with delta (0, 0)
Screenshot: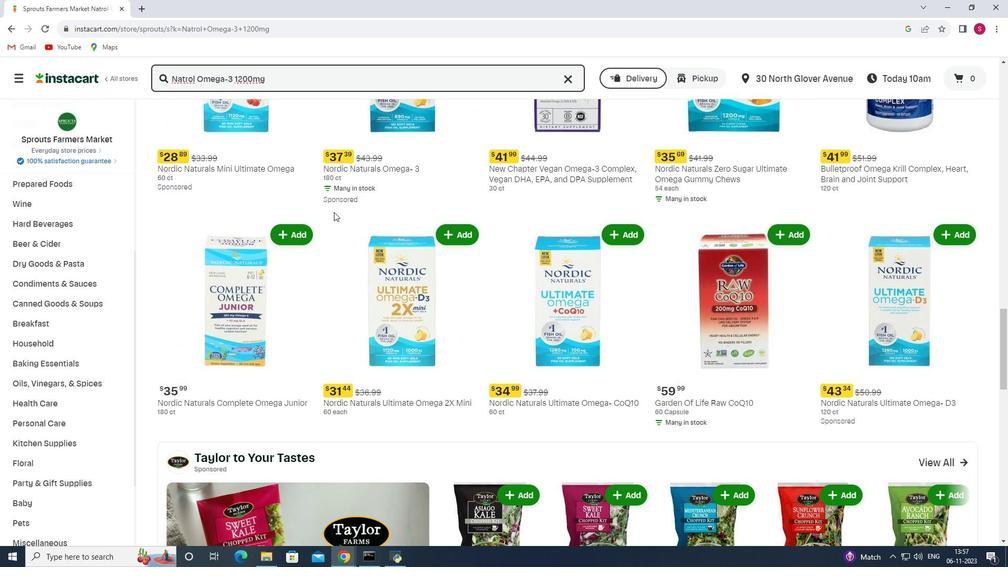 
Action: Mouse scrolled (334, 211) with delta (0, 0)
Screenshot: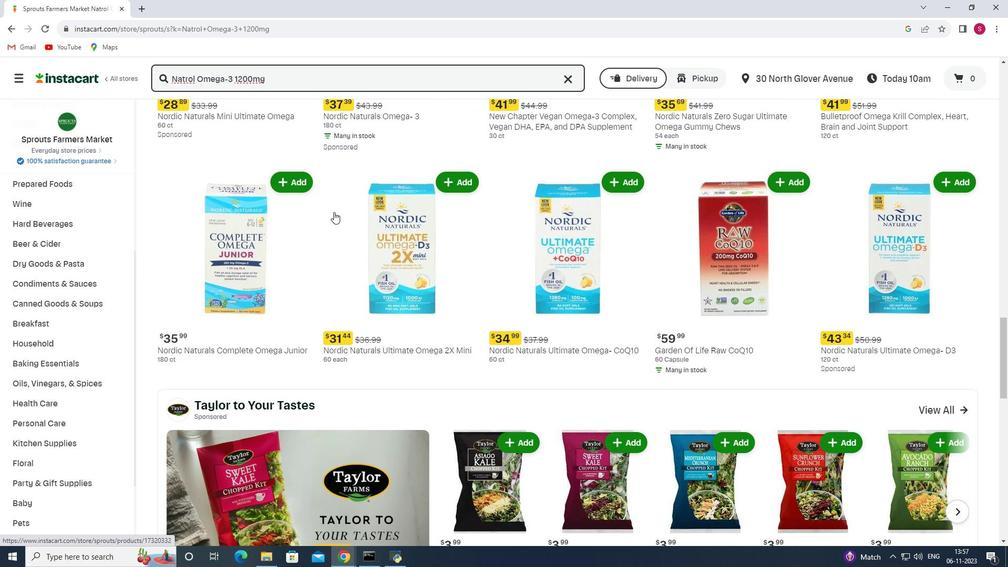 
Action: Mouse scrolled (334, 211) with delta (0, 0)
Screenshot: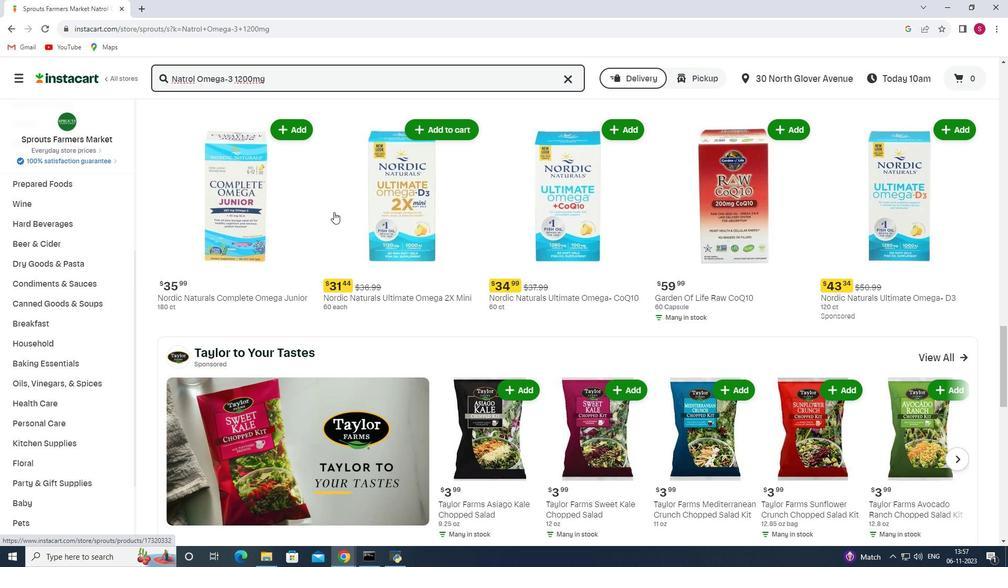 
Action: Mouse scrolled (334, 211) with delta (0, 0)
Screenshot: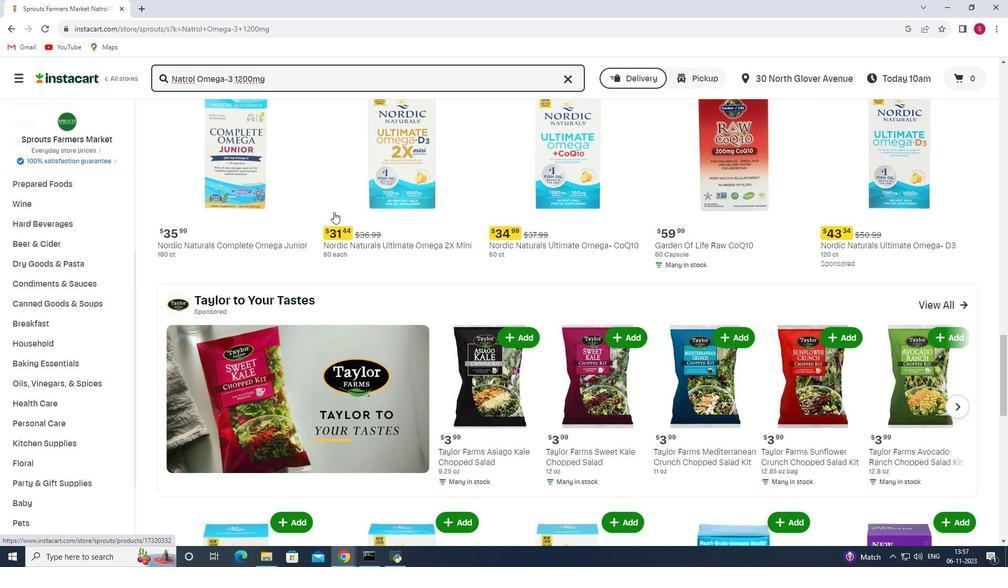
Action: Mouse scrolled (334, 211) with delta (0, 0)
Screenshot: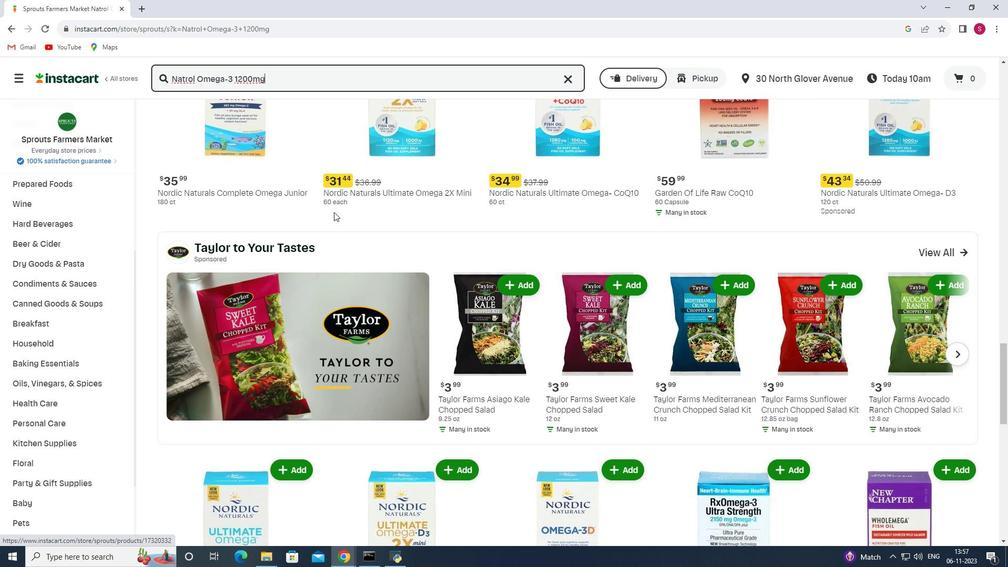 
Action: Mouse scrolled (334, 211) with delta (0, 0)
Screenshot: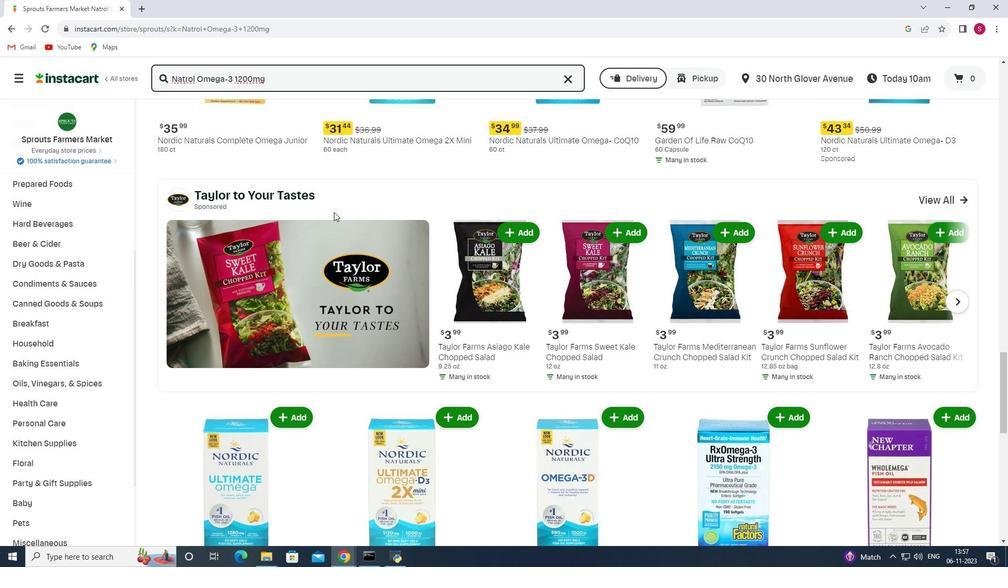 
Action: Mouse scrolled (334, 211) with delta (0, 0)
Screenshot: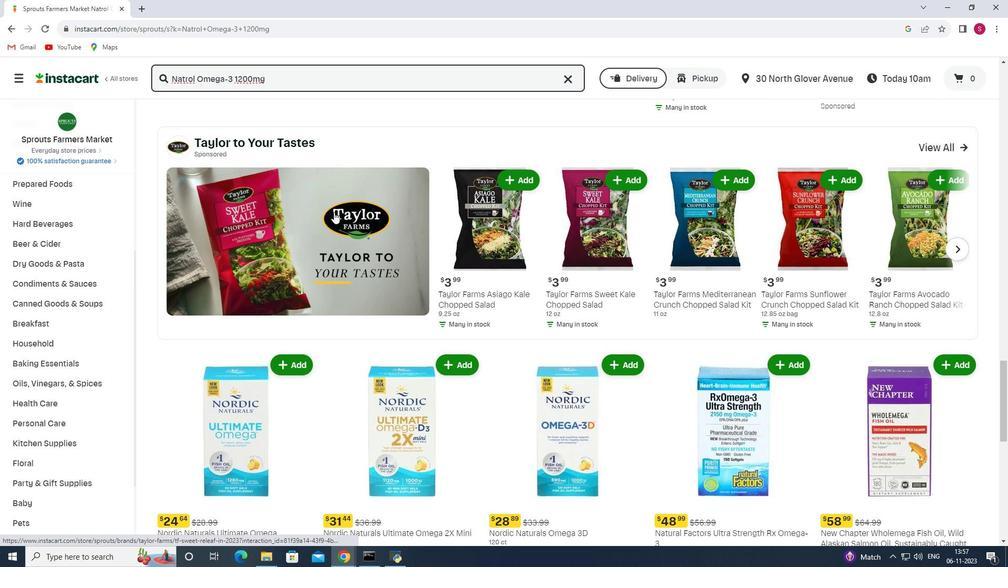 
Action: Mouse scrolled (334, 211) with delta (0, 0)
Screenshot: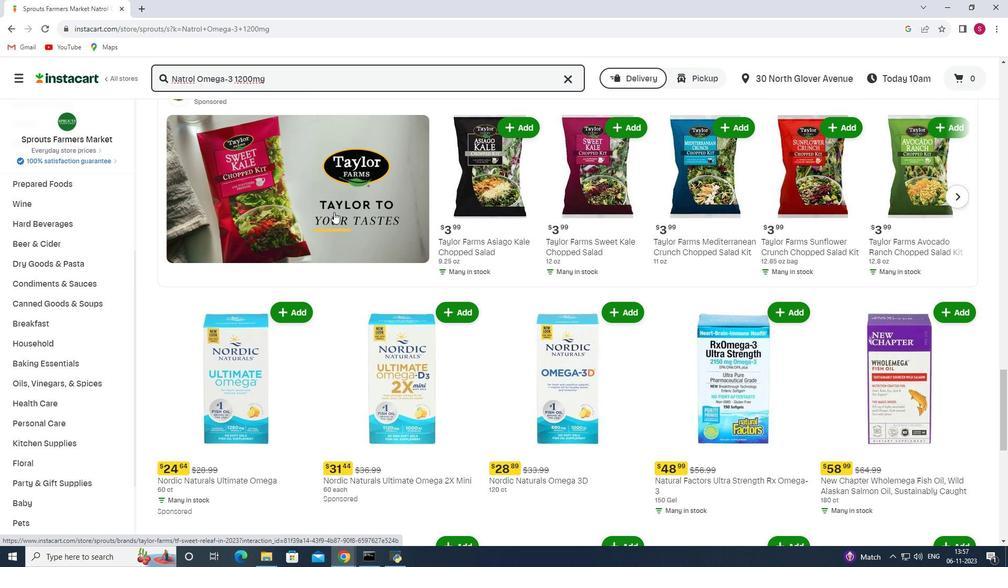 
Action: Mouse scrolled (334, 211) with delta (0, 0)
Screenshot: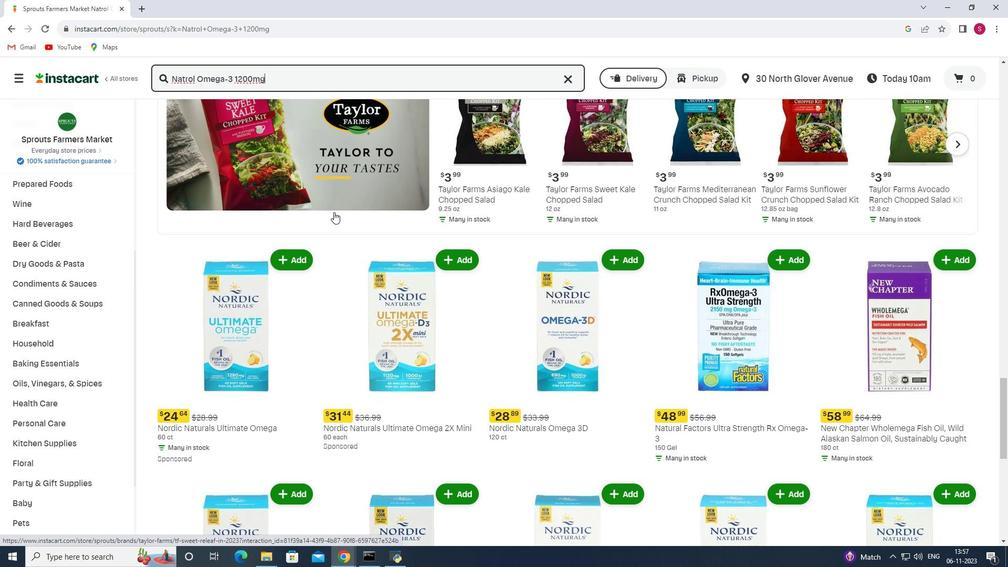
Action: Mouse scrolled (334, 211) with delta (0, 0)
Screenshot: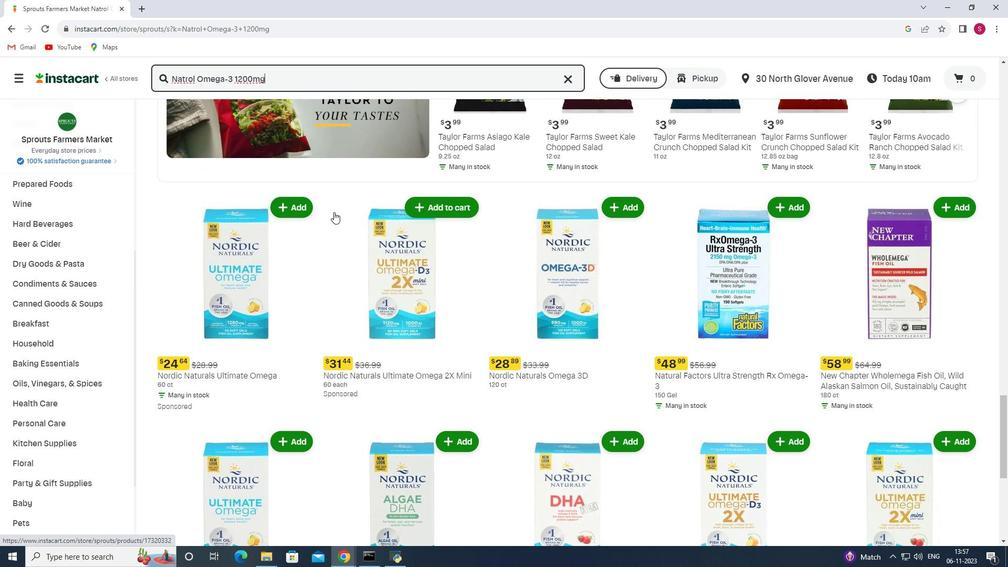 
Action: Mouse scrolled (334, 211) with delta (0, 0)
Screenshot: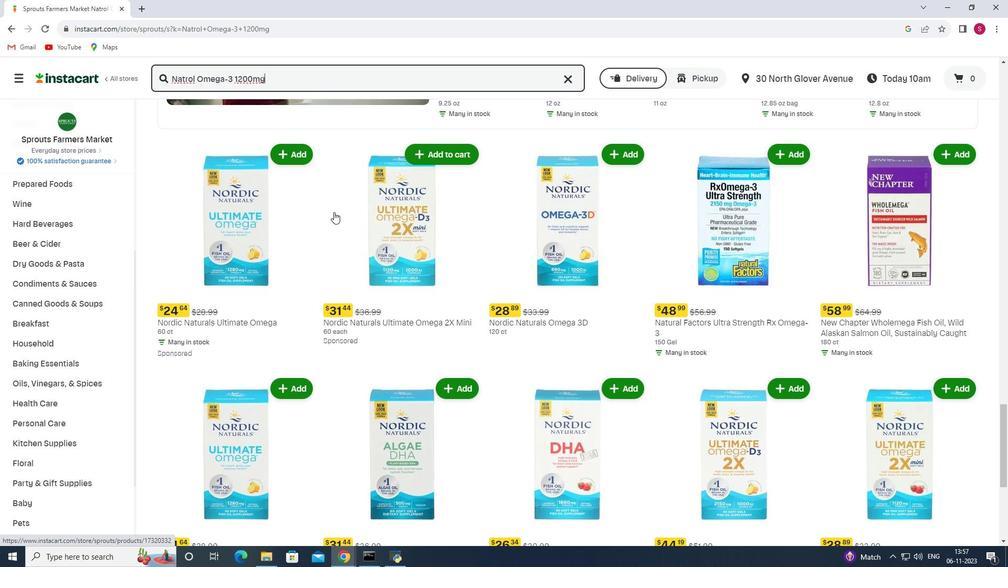 
Action: Mouse moved to (343, 210)
Screenshot: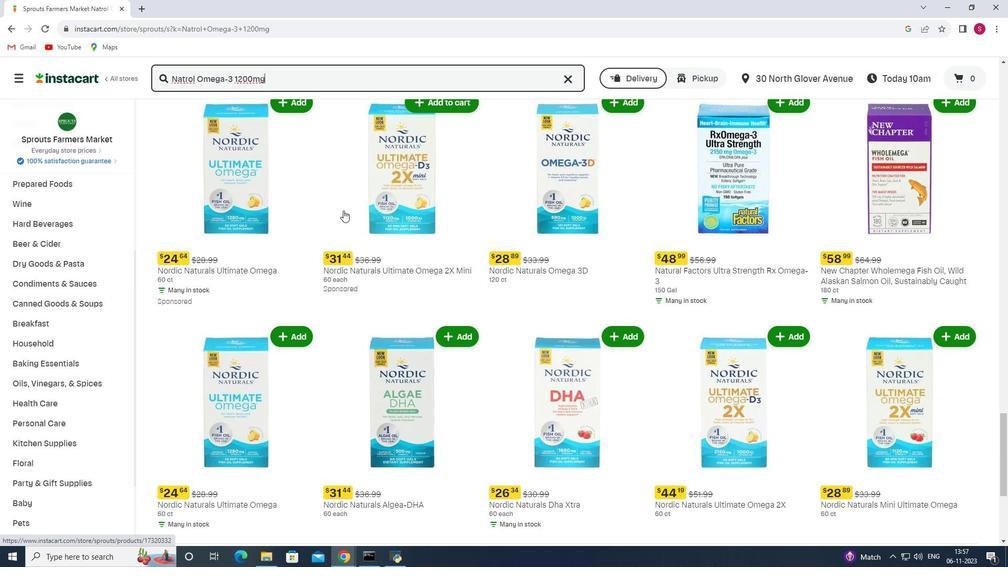 
Action: Mouse scrolled (343, 210) with delta (0, 0)
Screenshot: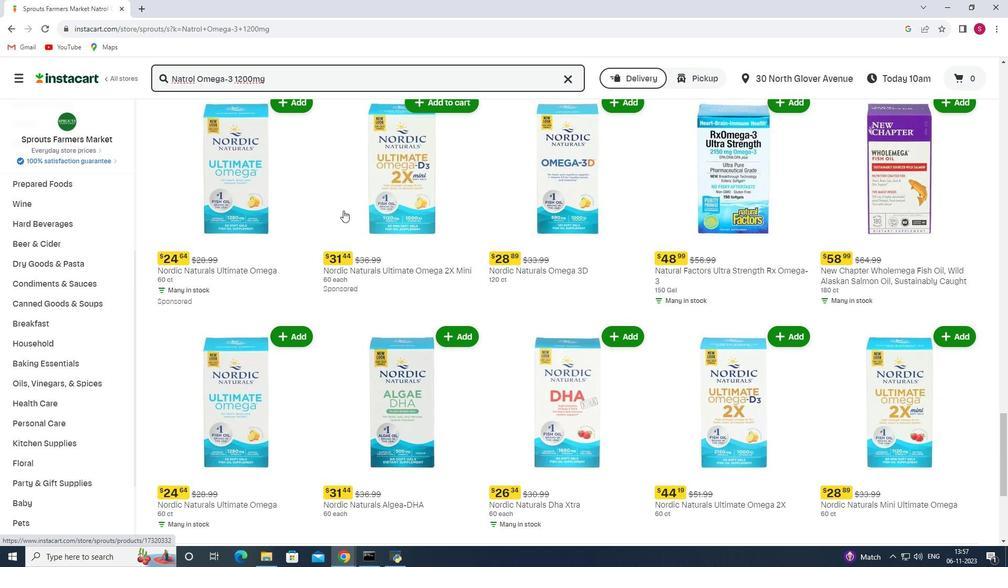 
Action: Mouse scrolled (343, 210) with delta (0, 0)
Screenshot: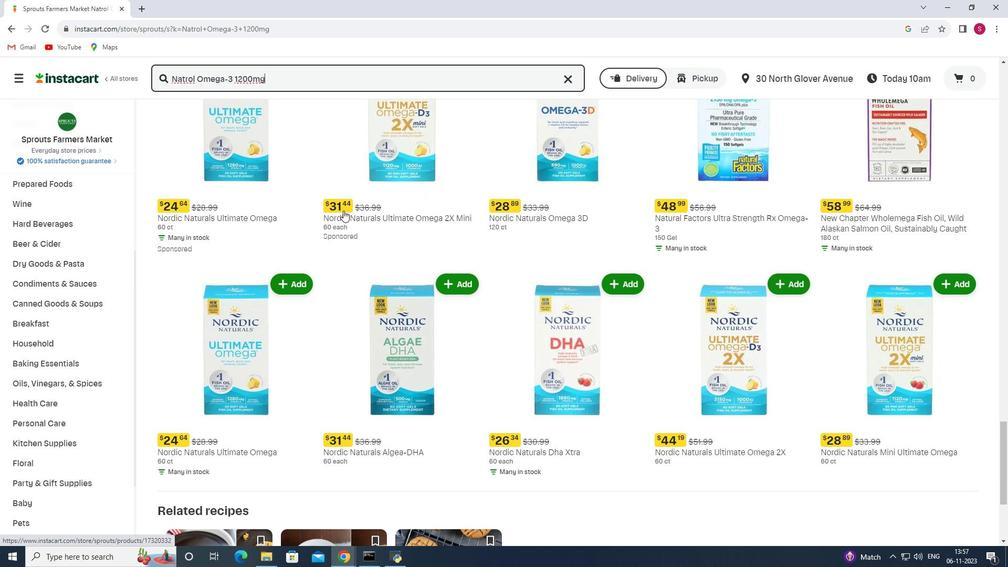 
Action: Mouse scrolled (343, 210) with delta (0, 0)
Screenshot: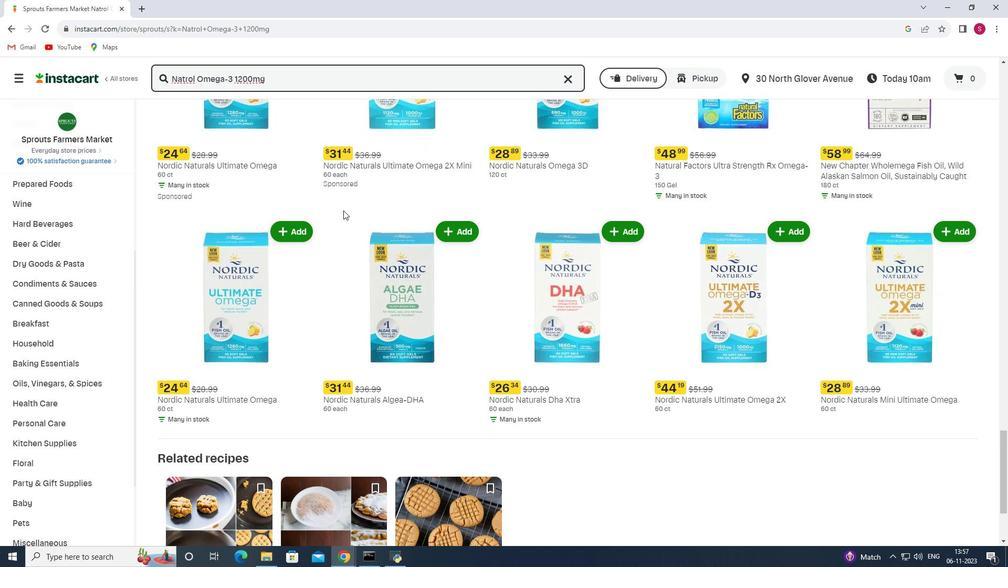 
Action: Mouse scrolled (343, 210) with delta (0, 0)
Screenshot: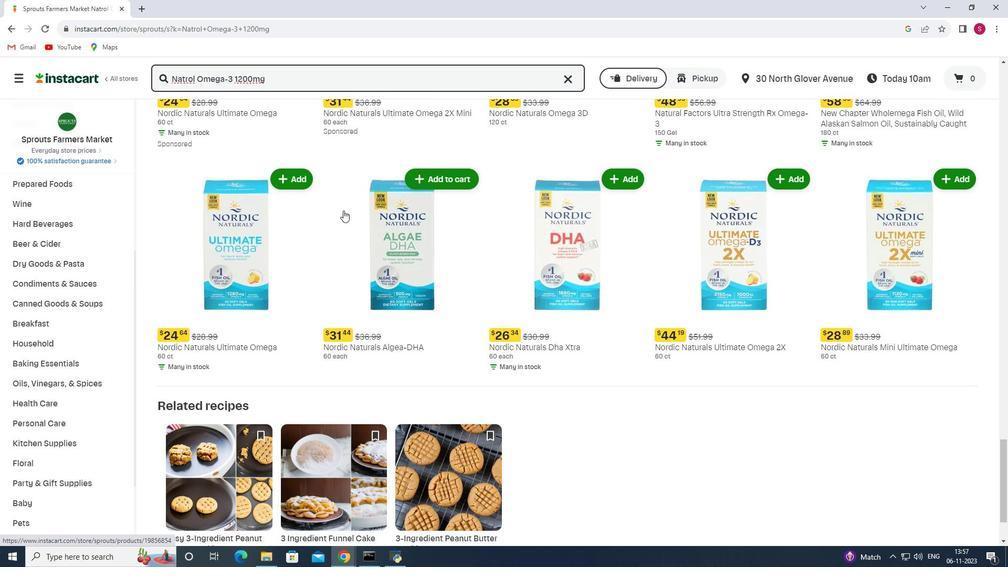 
Action: Mouse scrolled (343, 210) with delta (0, 0)
Screenshot: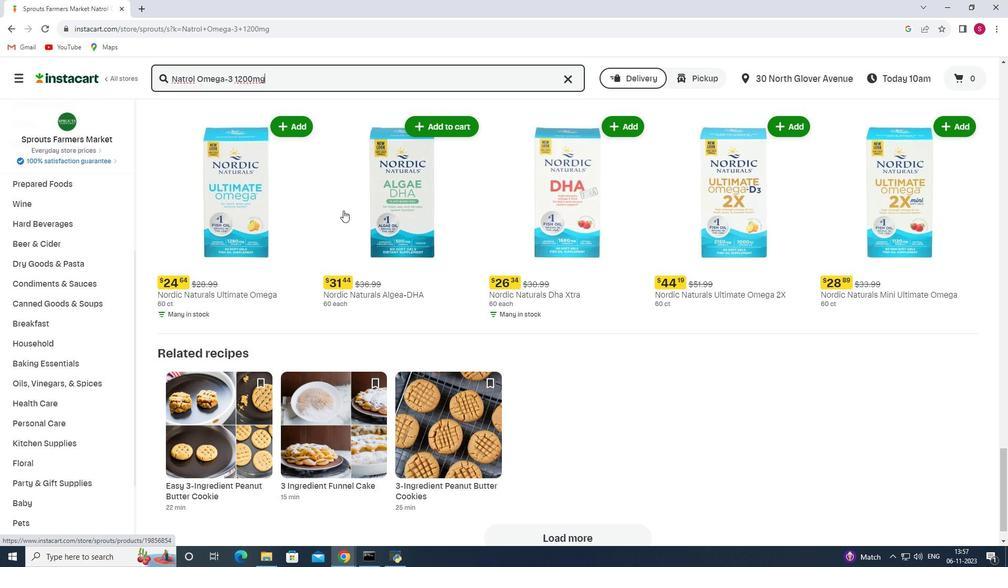 
Action: Mouse scrolled (343, 210) with delta (0, 0)
Screenshot: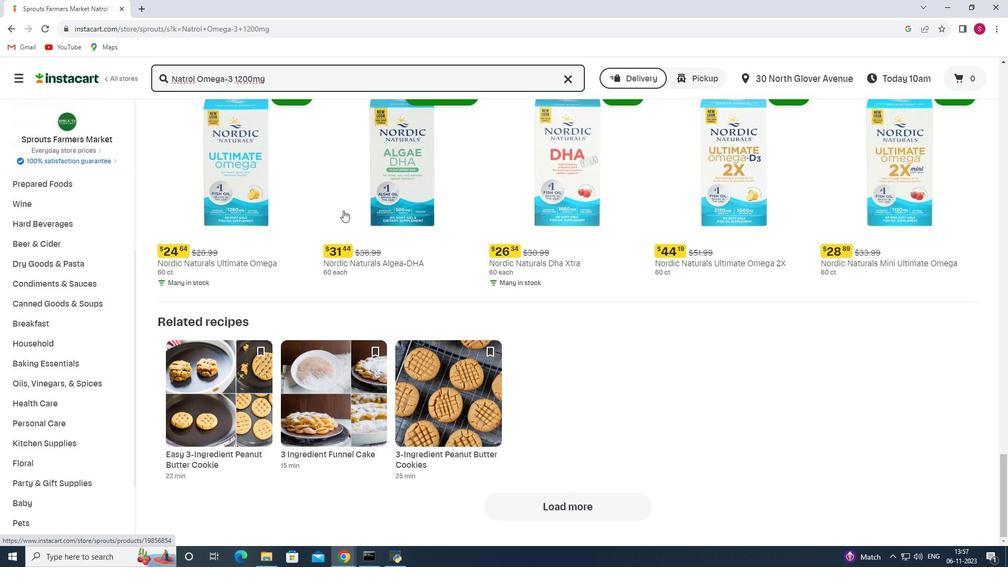 
Action: Mouse scrolled (343, 210) with delta (0, 0)
Screenshot: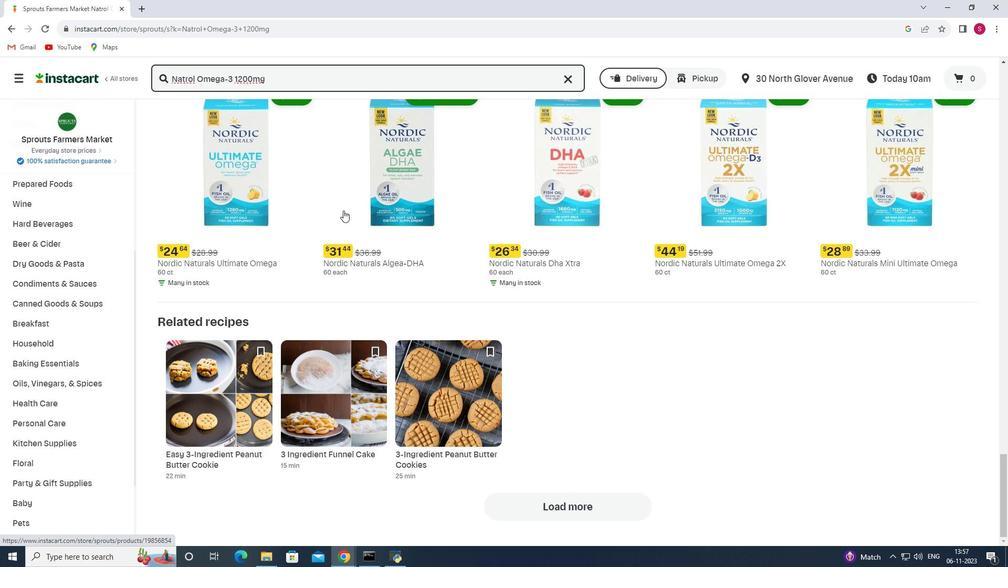 
Action: Mouse scrolled (343, 210) with delta (0, 0)
Screenshot: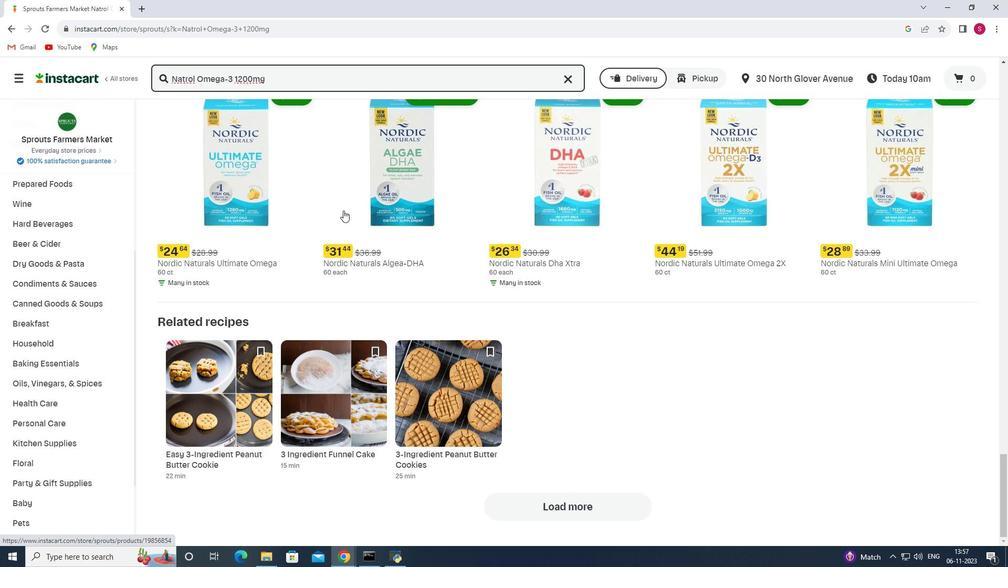 
Action: Mouse scrolled (343, 211) with delta (0, 0)
Screenshot: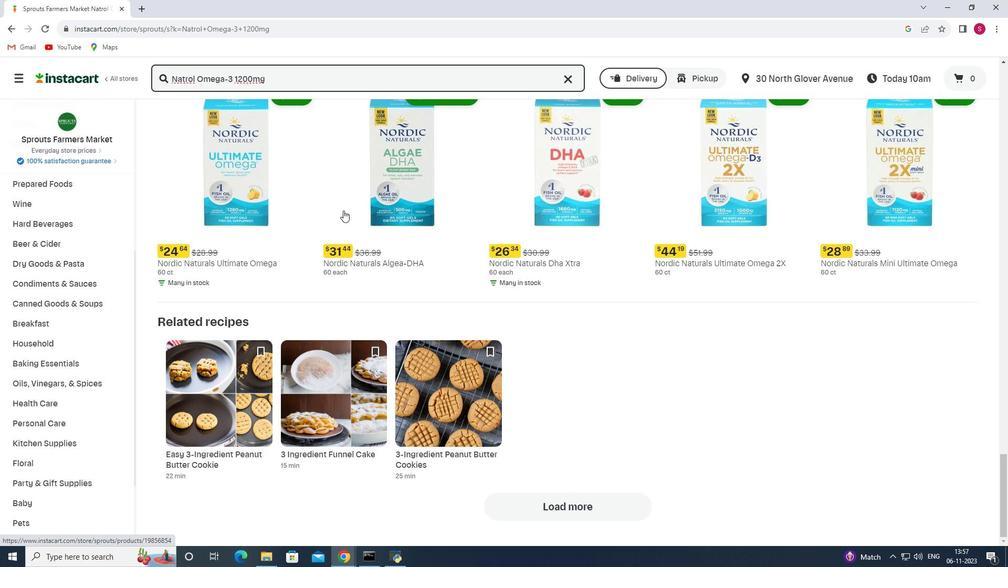 
